 Task: Find connections with filter location Mexborough with filter topic #Professionalwomenwith filter profile language Spanish with filter current company IPE Global Limited with filter school Government College of Technology, Coimbatore with filter industry Renewable Energy Semiconductor Manufacturing with filter service category Home Networking with filter keywords title Hotel Manager
Action: Mouse moved to (522, 41)
Screenshot: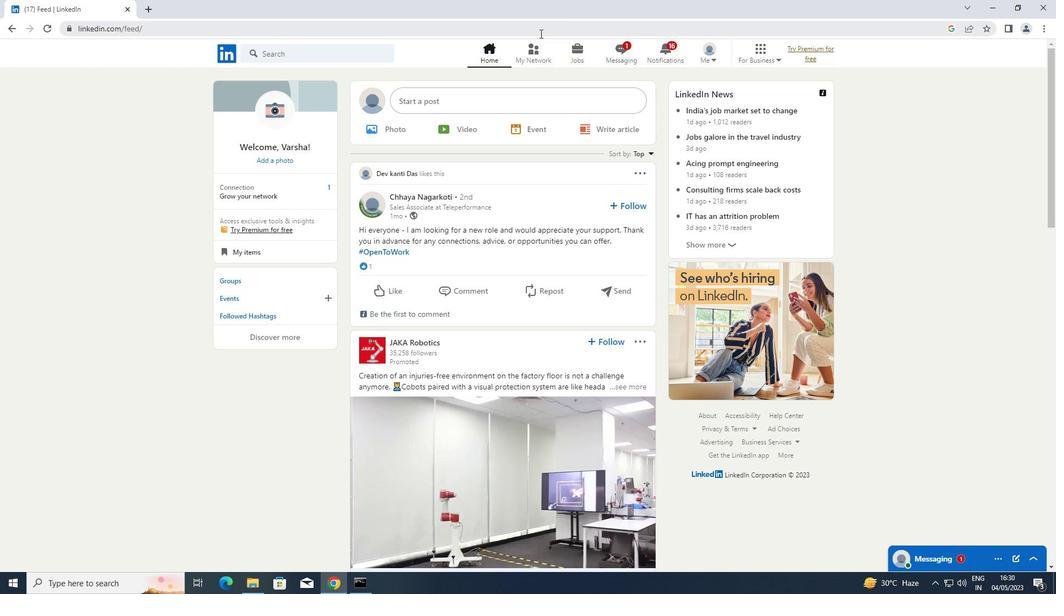
Action: Mouse pressed left at (522, 41)
Screenshot: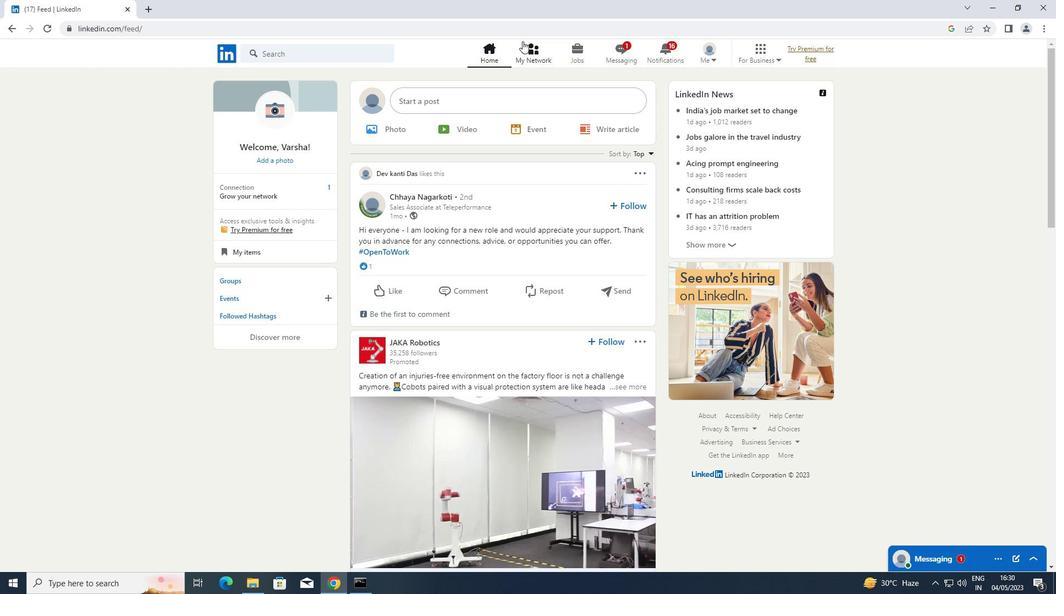 
Action: Mouse moved to (274, 108)
Screenshot: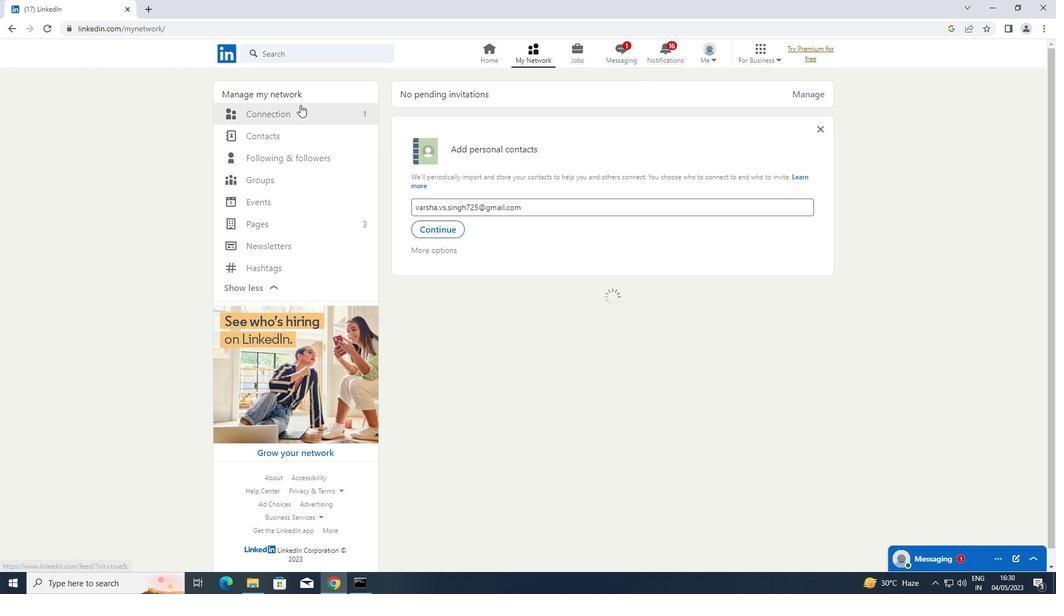 
Action: Mouse pressed left at (274, 108)
Screenshot: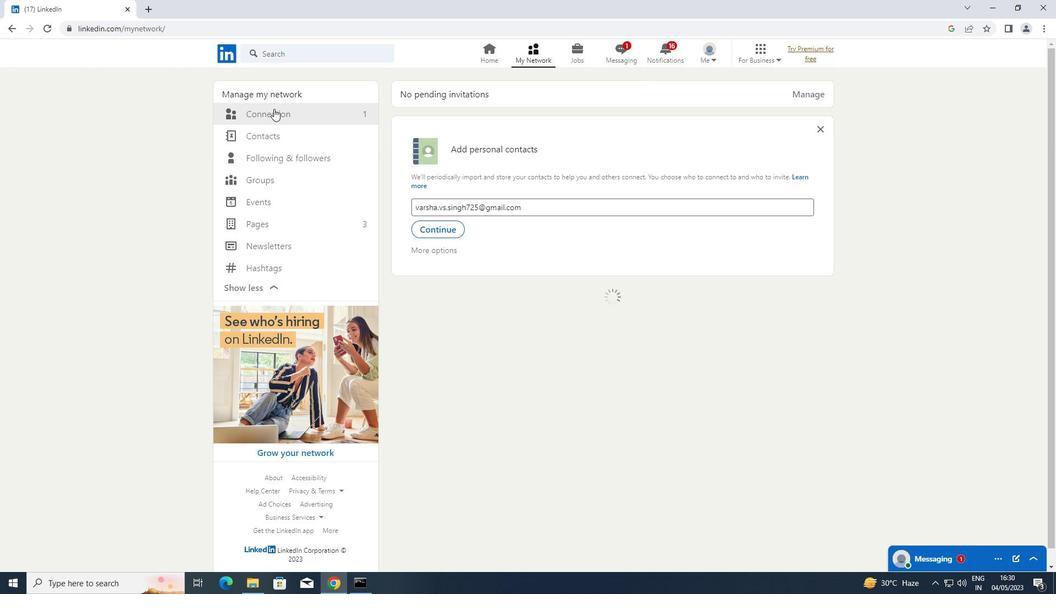 
Action: Mouse moved to (623, 111)
Screenshot: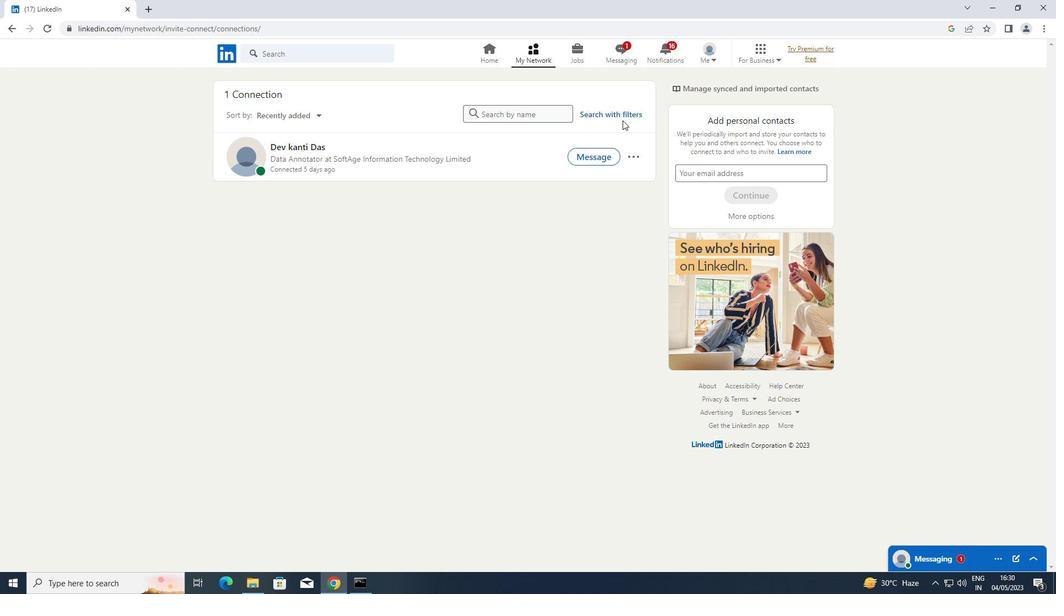 
Action: Mouse pressed left at (623, 111)
Screenshot: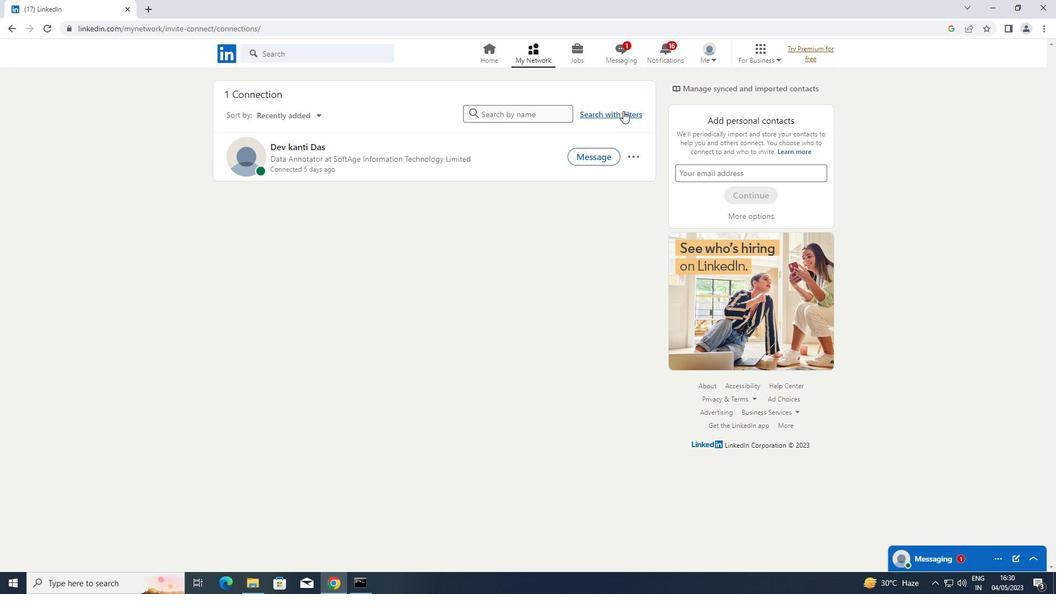 
Action: Mouse moved to (564, 80)
Screenshot: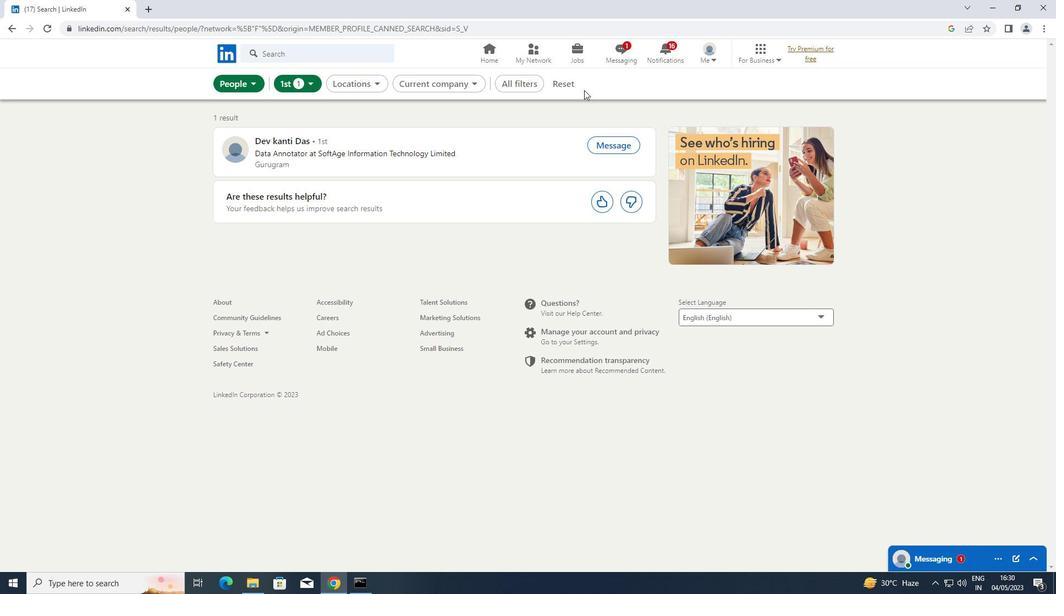 
Action: Mouse pressed left at (564, 80)
Screenshot: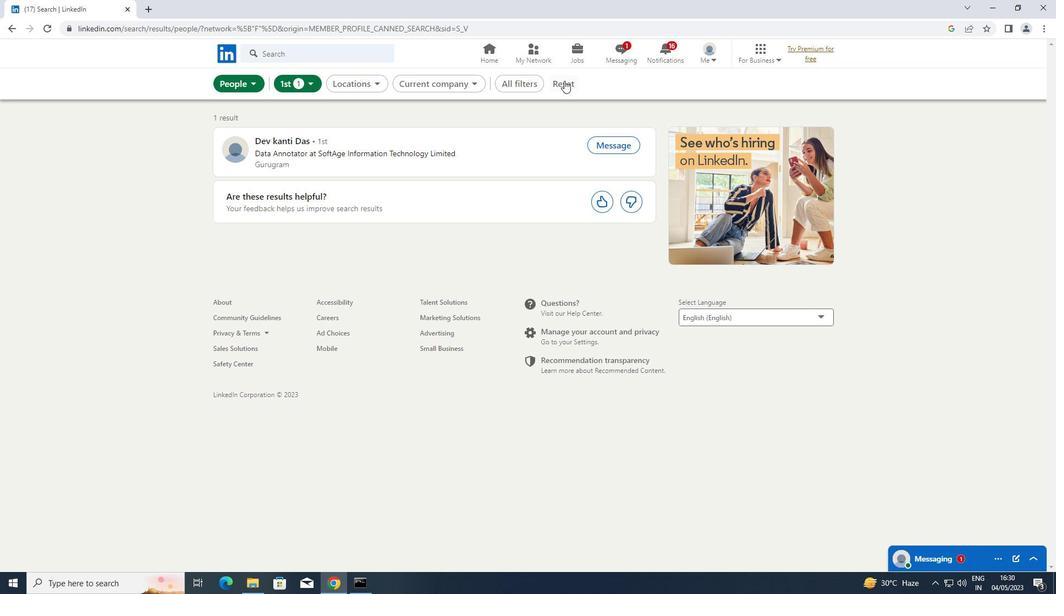 
Action: Mouse moved to (549, 80)
Screenshot: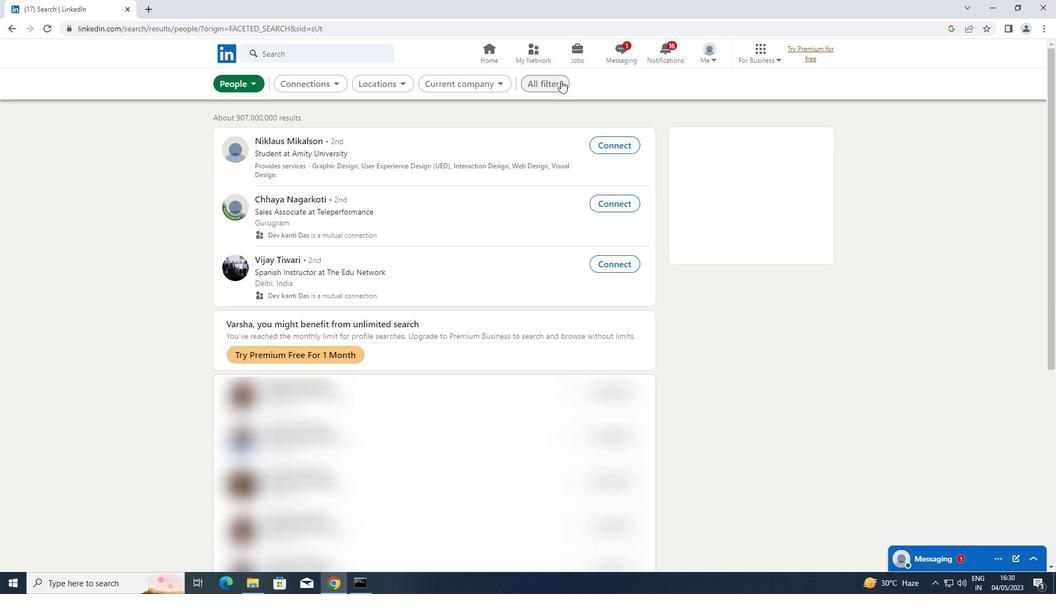 
Action: Mouse pressed left at (549, 80)
Screenshot: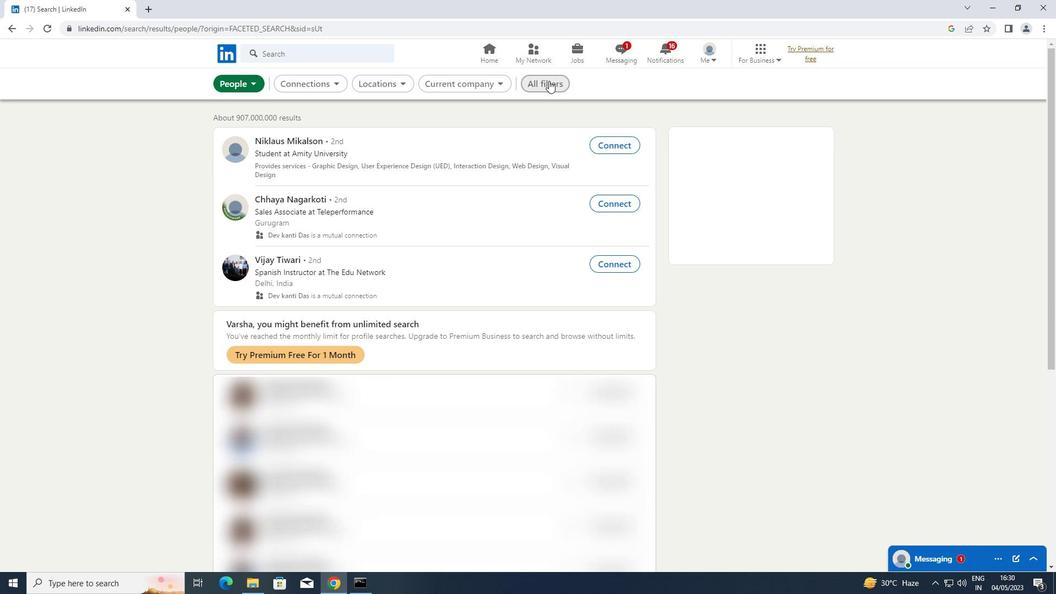 
Action: Mouse moved to (787, 250)
Screenshot: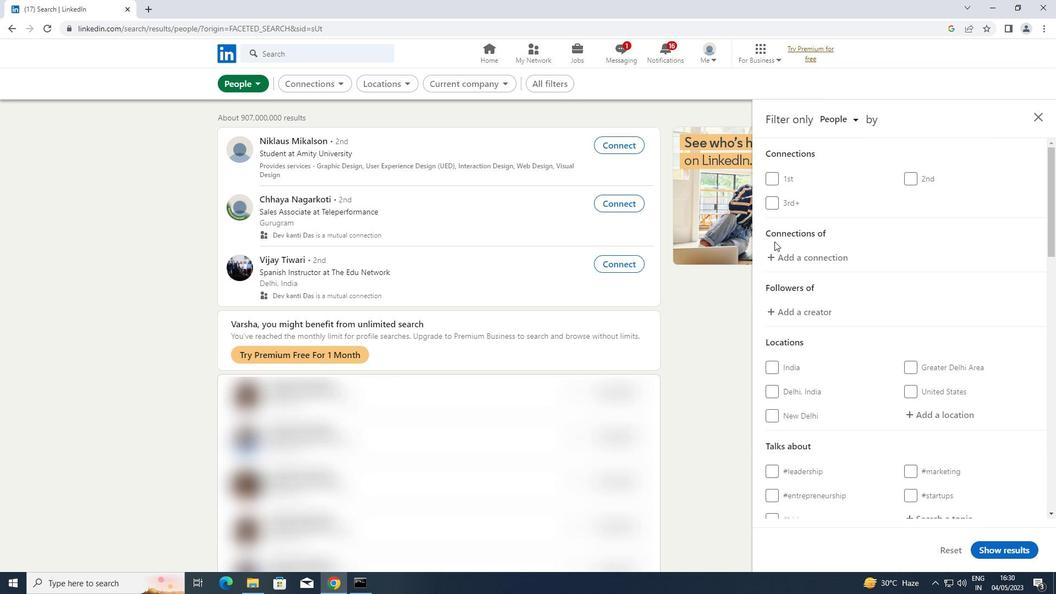 
Action: Mouse scrolled (787, 249) with delta (0, 0)
Screenshot: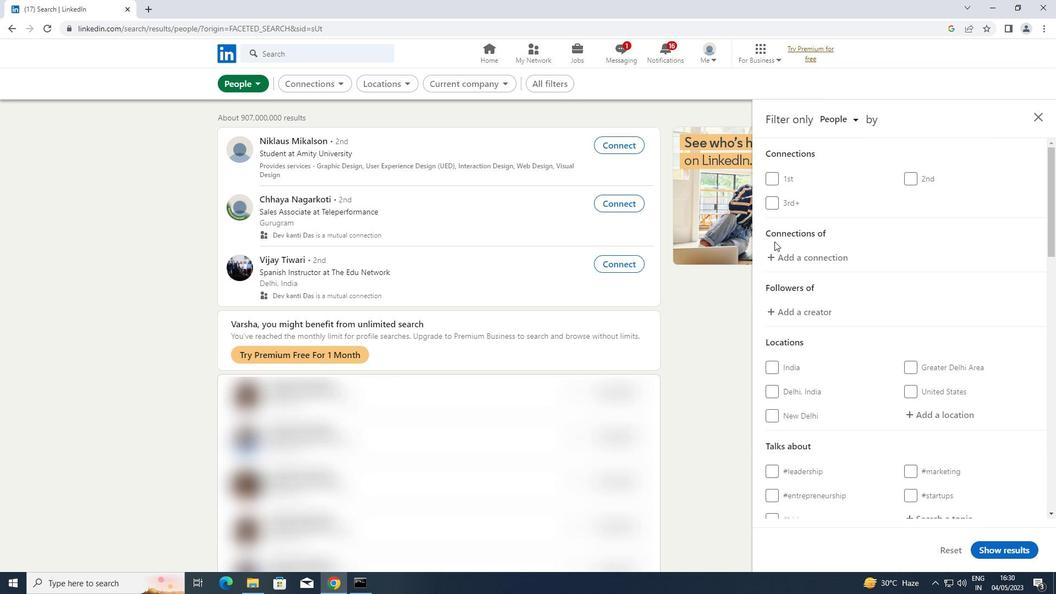 
Action: Mouse moved to (791, 253)
Screenshot: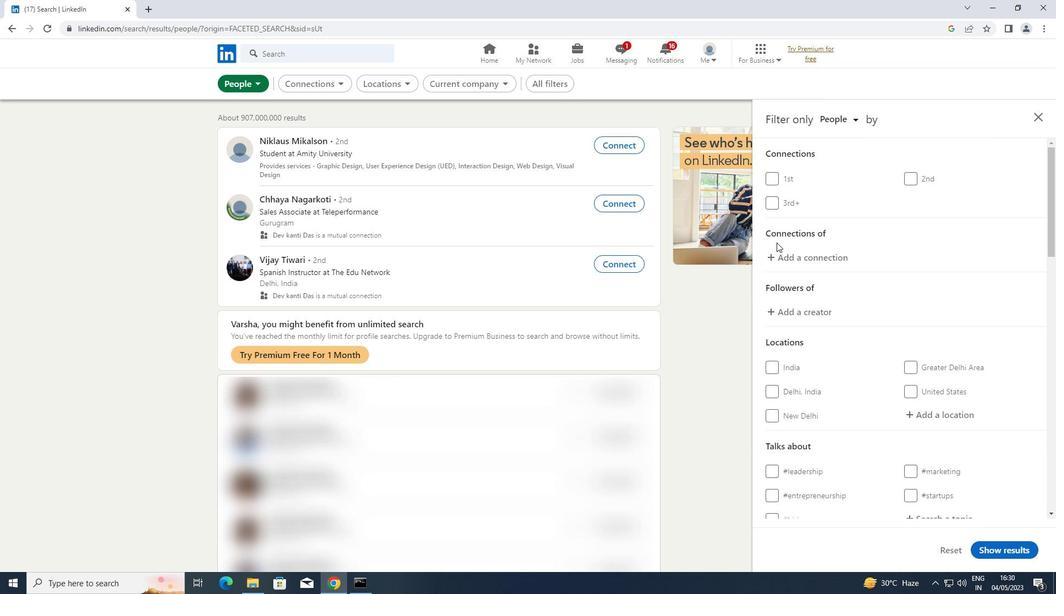 
Action: Mouse scrolled (791, 253) with delta (0, 0)
Screenshot: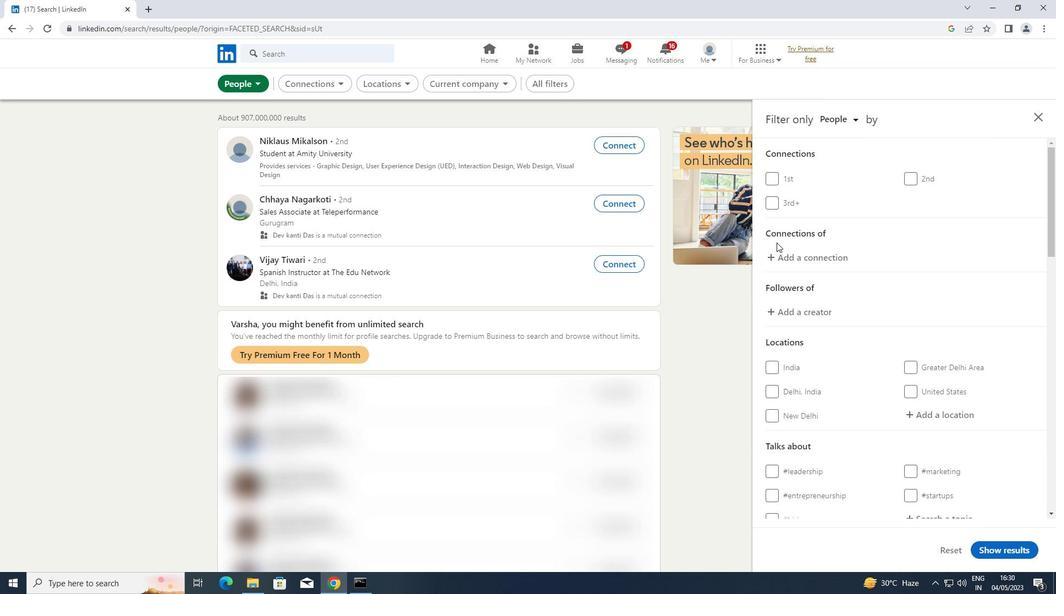 
Action: Mouse moved to (952, 302)
Screenshot: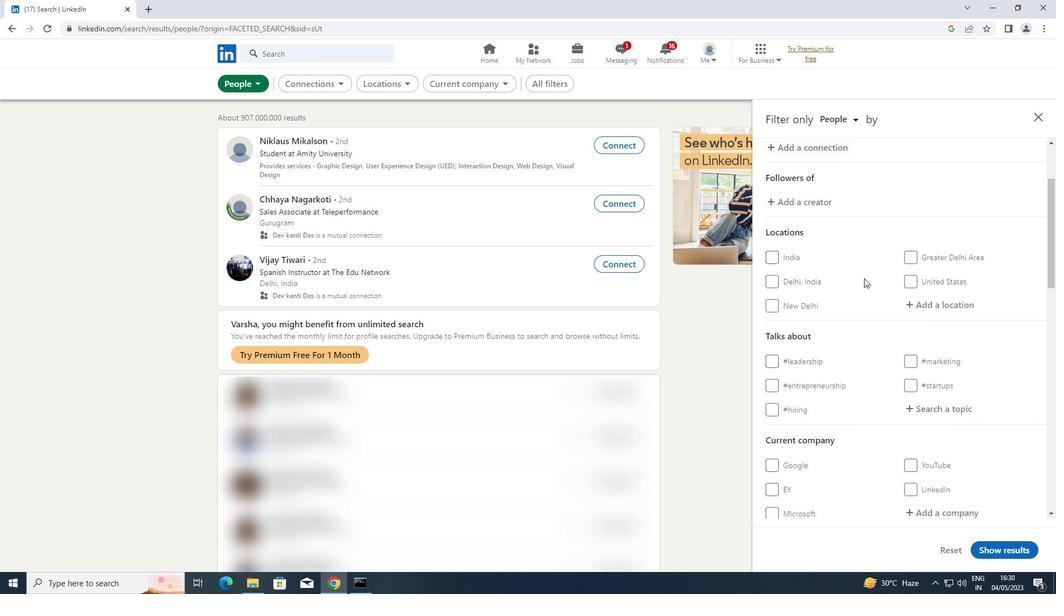 
Action: Mouse pressed left at (952, 302)
Screenshot: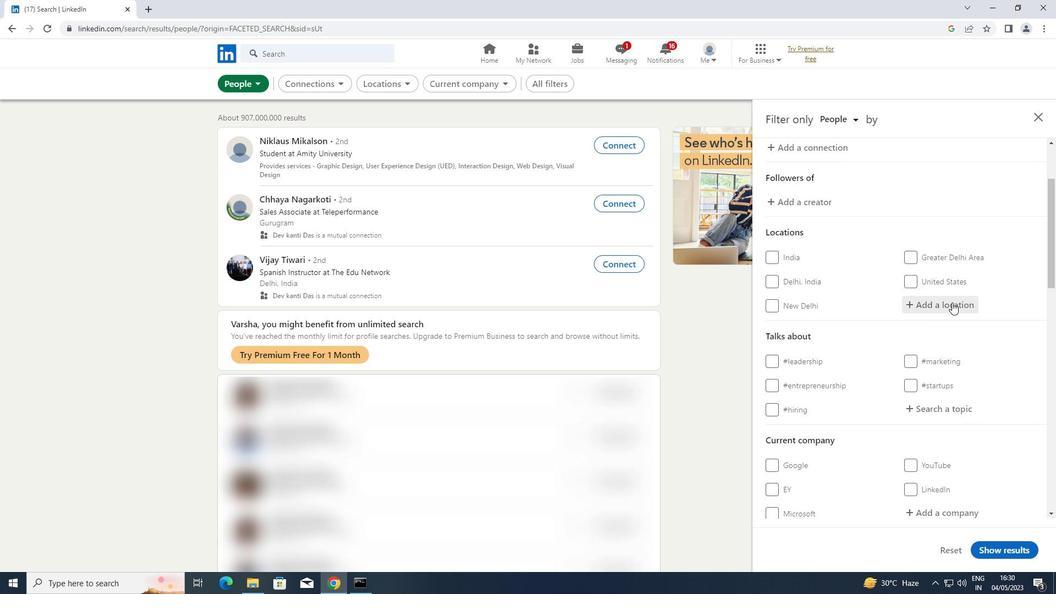 
Action: Key pressed <Key.shift>MEXBOROUGH
Screenshot: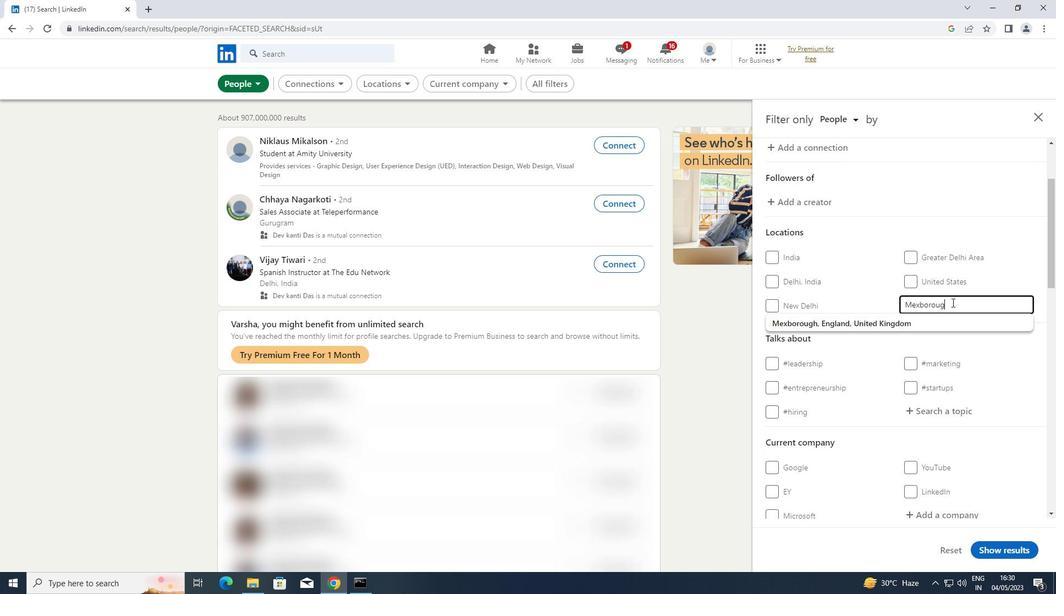 
Action: Mouse moved to (935, 408)
Screenshot: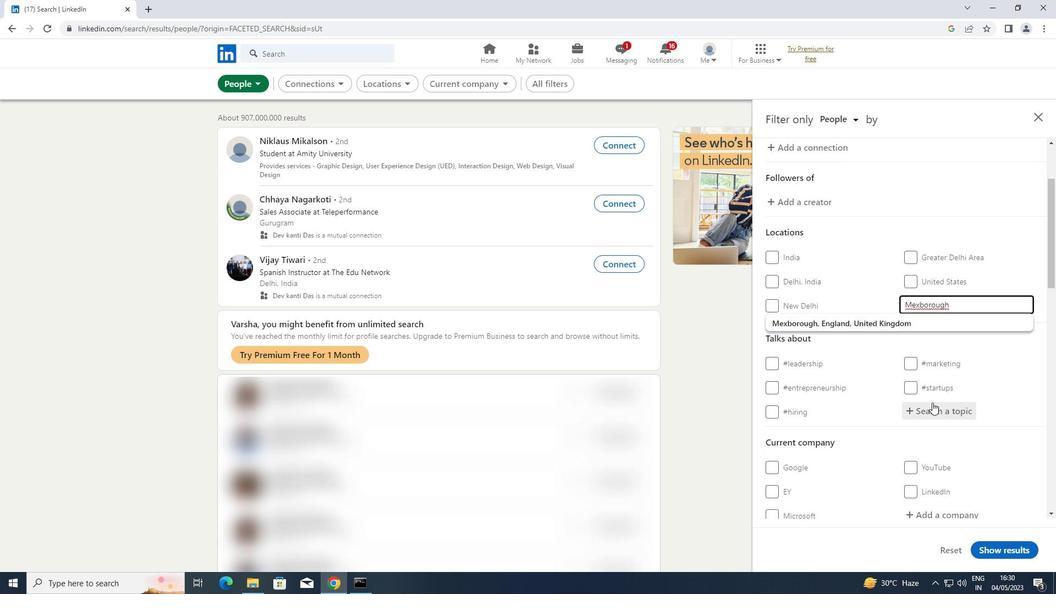 
Action: Mouse pressed left at (935, 408)
Screenshot: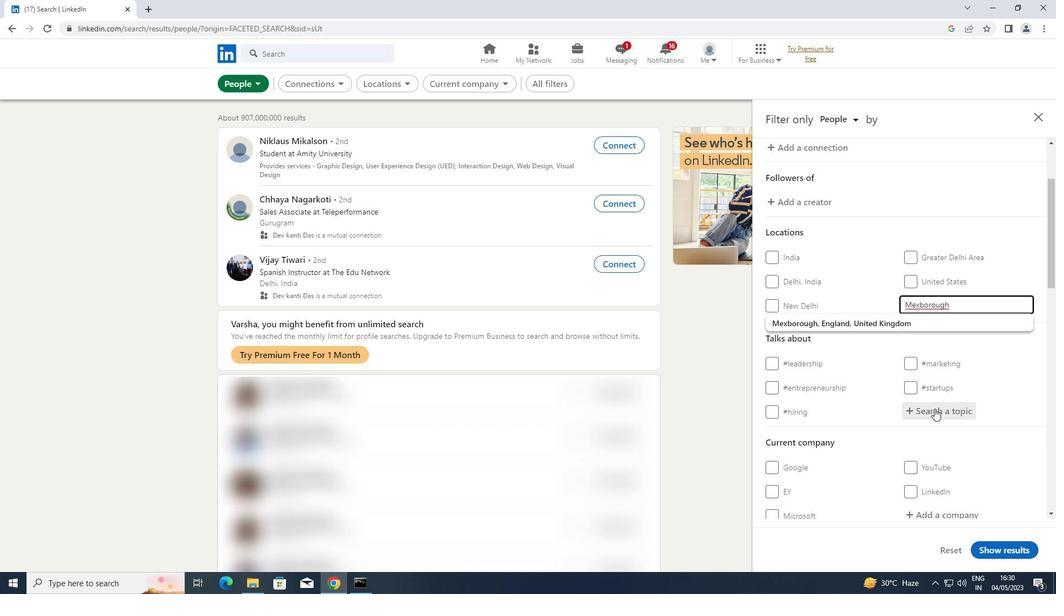 
Action: Key pressed <Key.shift>PROFESSIONALWOMEN
Screenshot: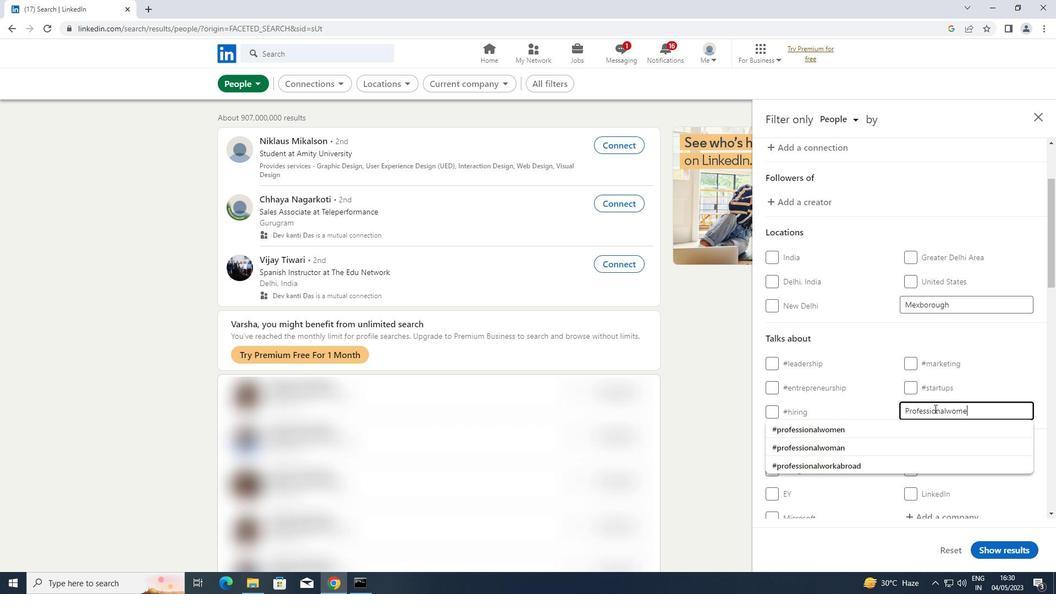 
Action: Mouse moved to (864, 430)
Screenshot: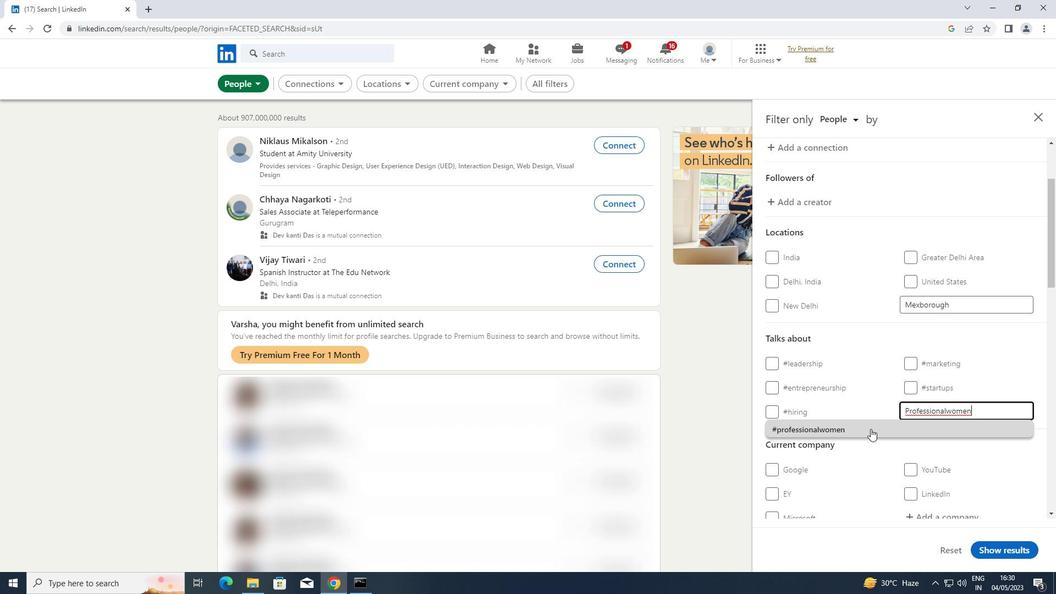 
Action: Mouse pressed left at (864, 430)
Screenshot: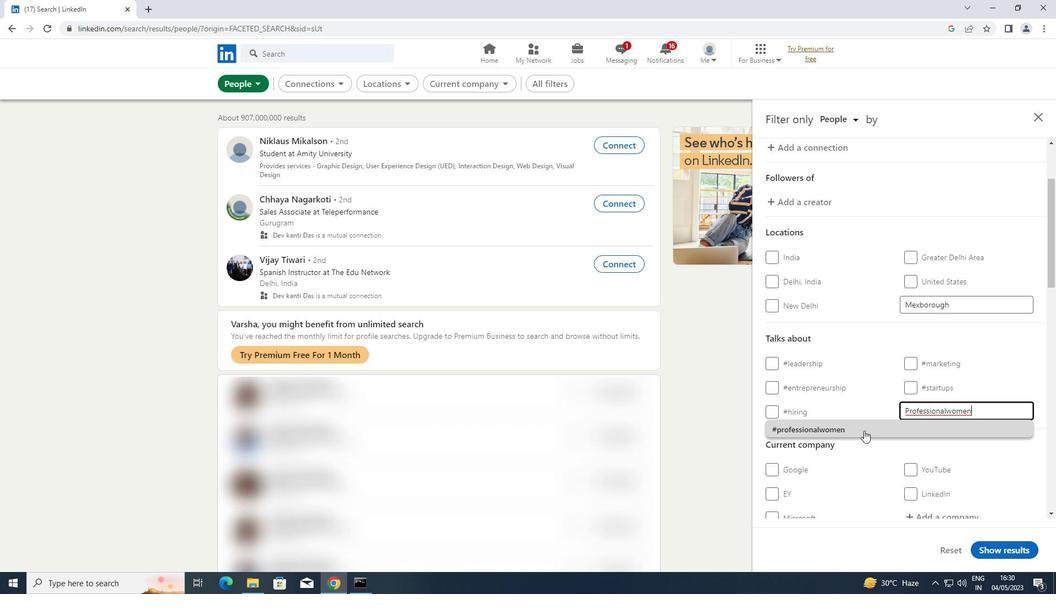 
Action: Mouse scrolled (864, 430) with delta (0, 0)
Screenshot: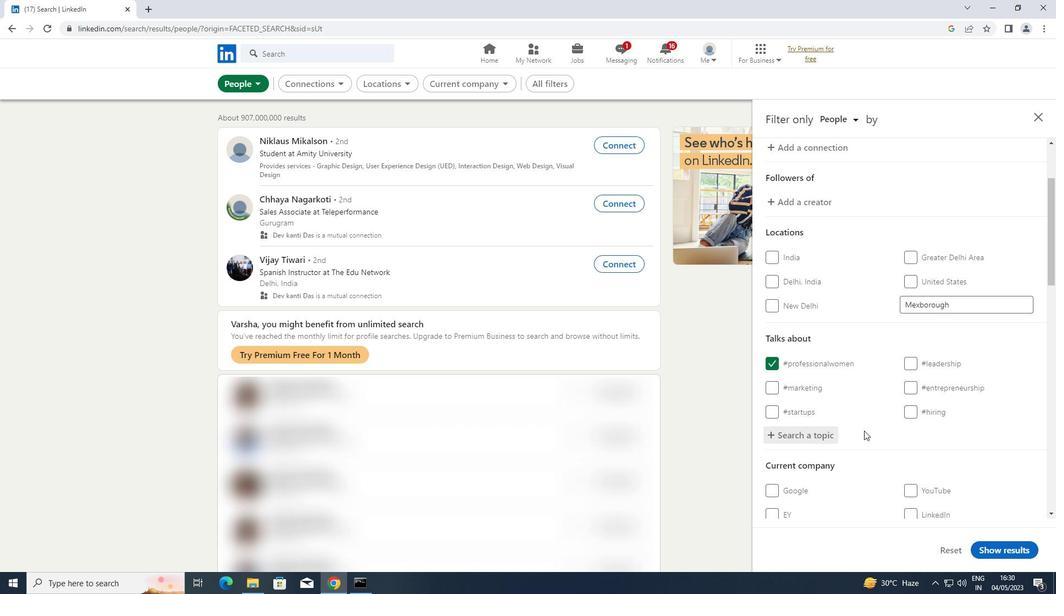 
Action: Mouse scrolled (864, 430) with delta (0, 0)
Screenshot: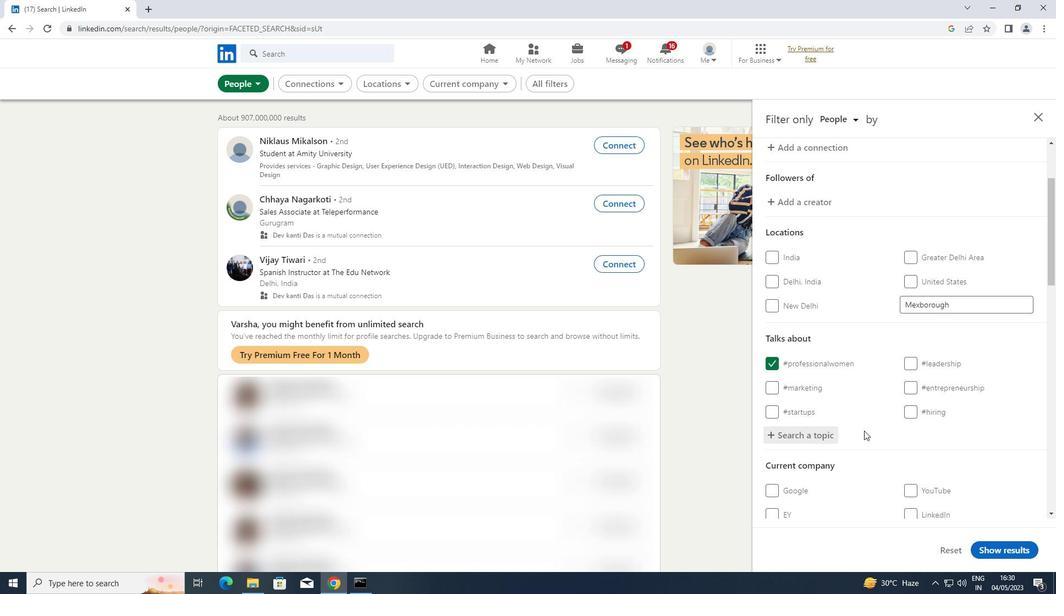 
Action: Mouse scrolled (864, 430) with delta (0, 0)
Screenshot: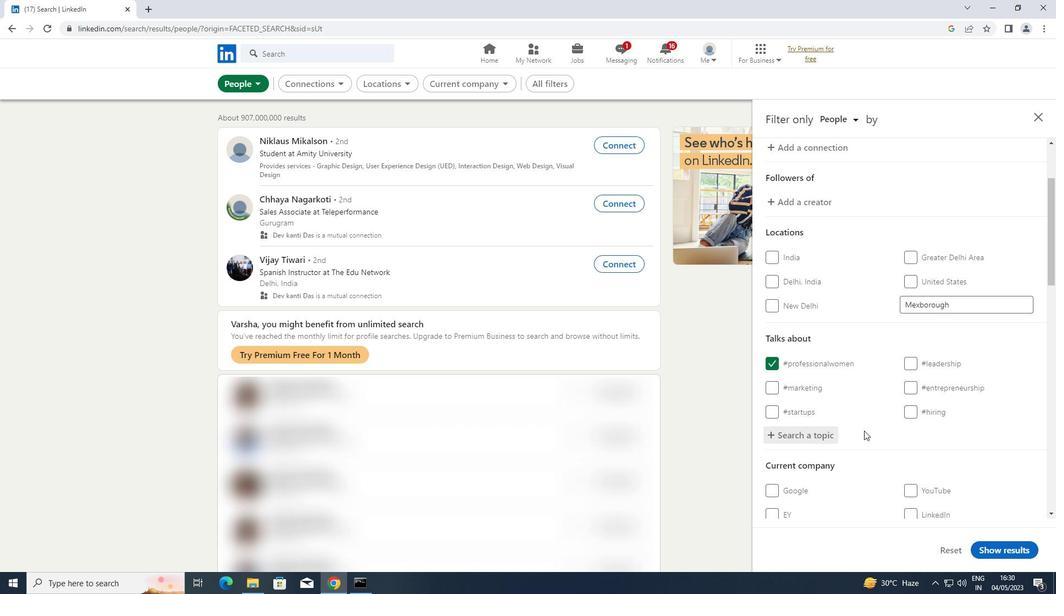 
Action: Mouse scrolled (864, 430) with delta (0, 0)
Screenshot: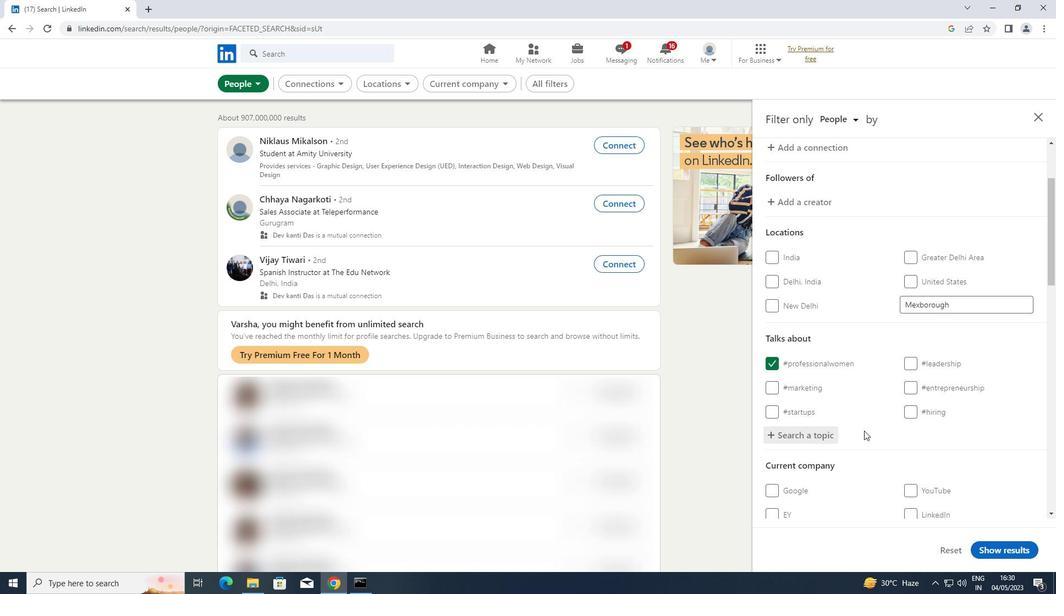 
Action: Mouse scrolled (864, 430) with delta (0, 0)
Screenshot: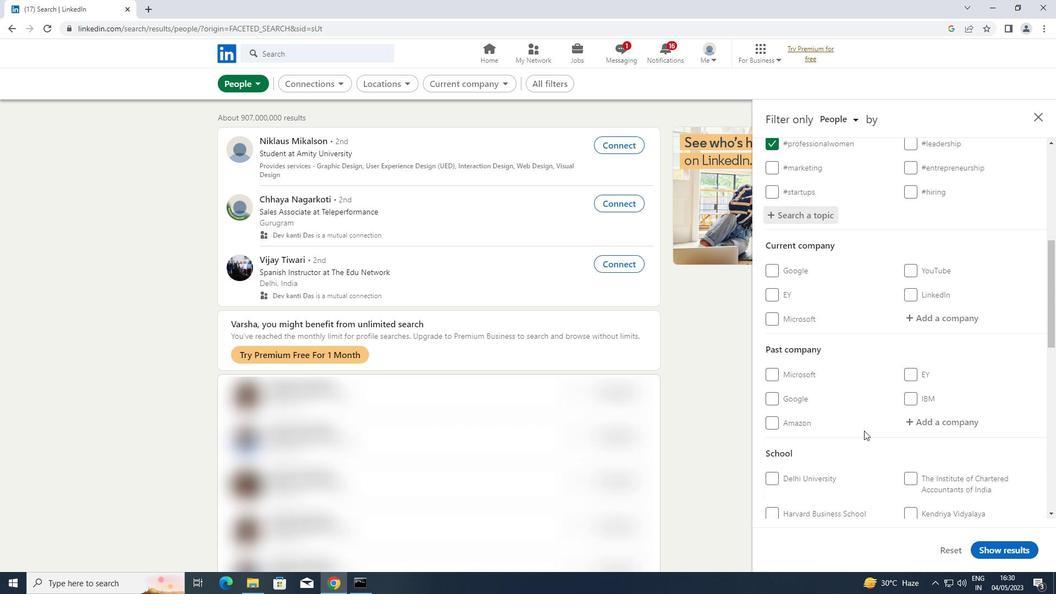 
Action: Mouse scrolled (864, 430) with delta (0, 0)
Screenshot: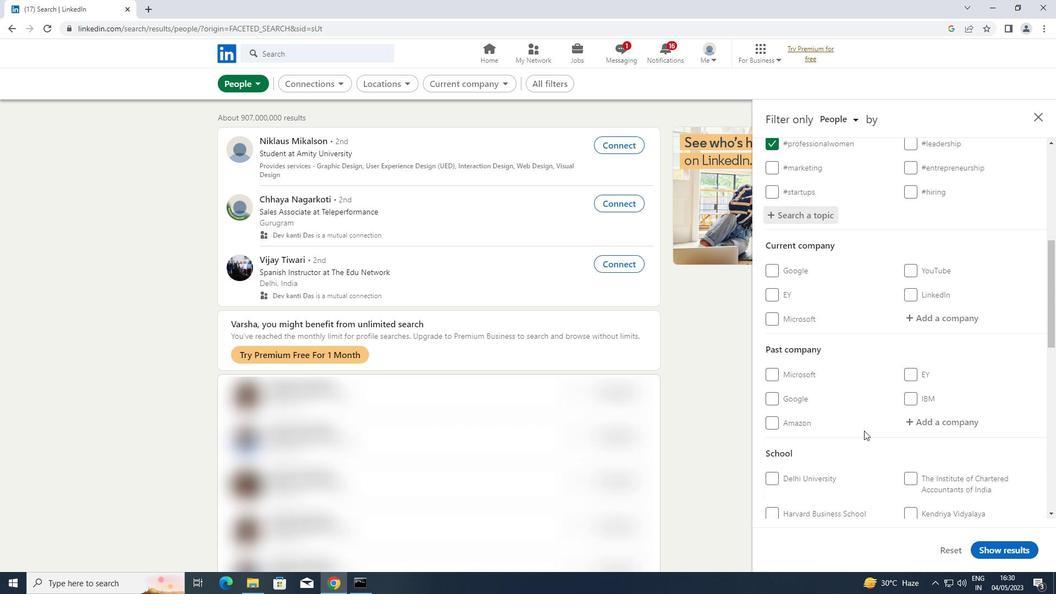 
Action: Mouse scrolled (864, 430) with delta (0, 0)
Screenshot: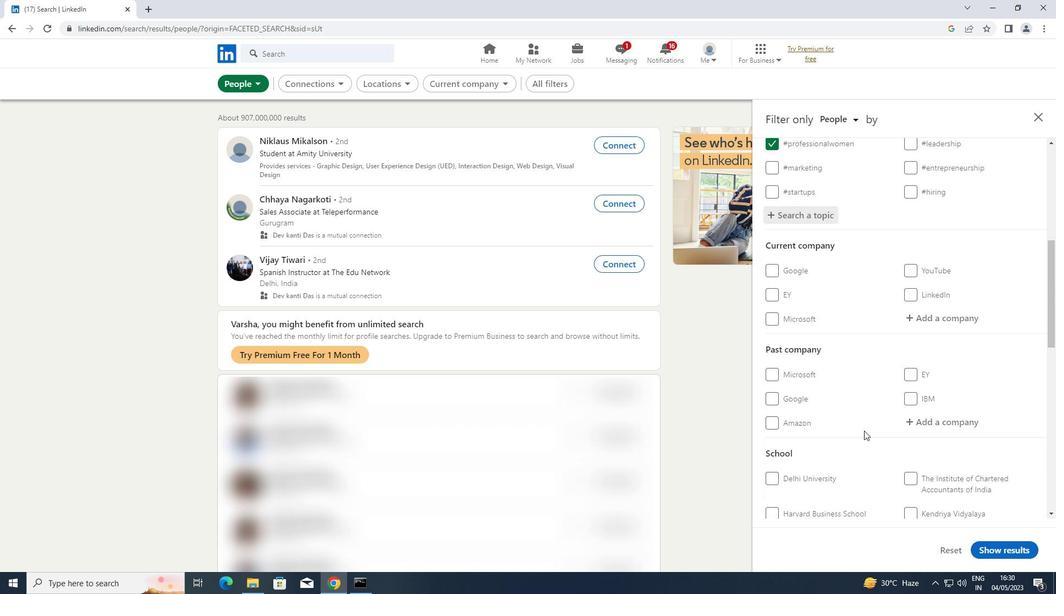
Action: Mouse scrolled (864, 430) with delta (0, 0)
Screenshot: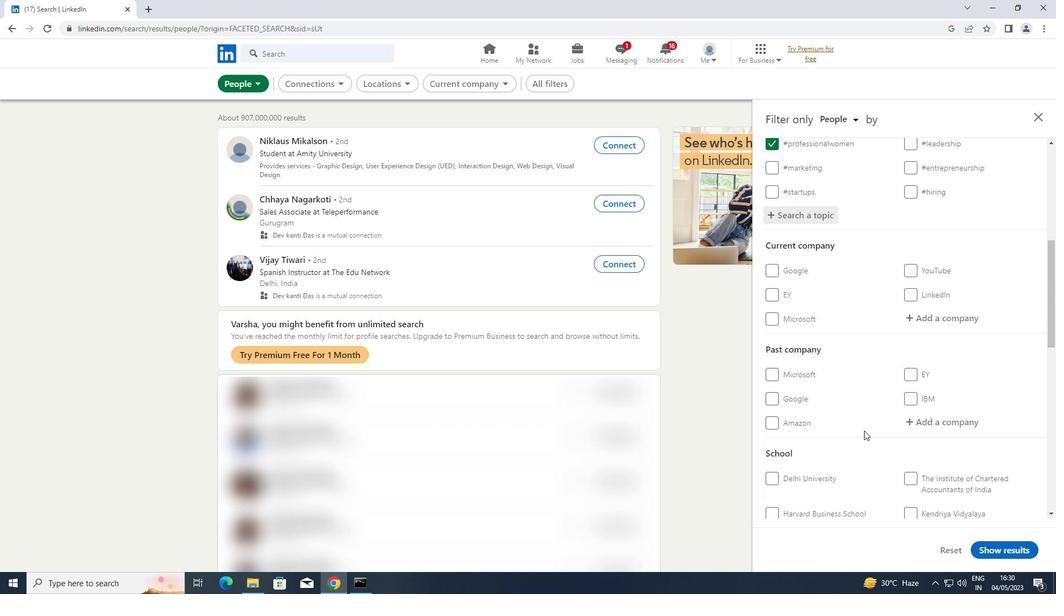 
Action: Mouse scrolled (864, 430) with delta (0, 0)
Screenshot: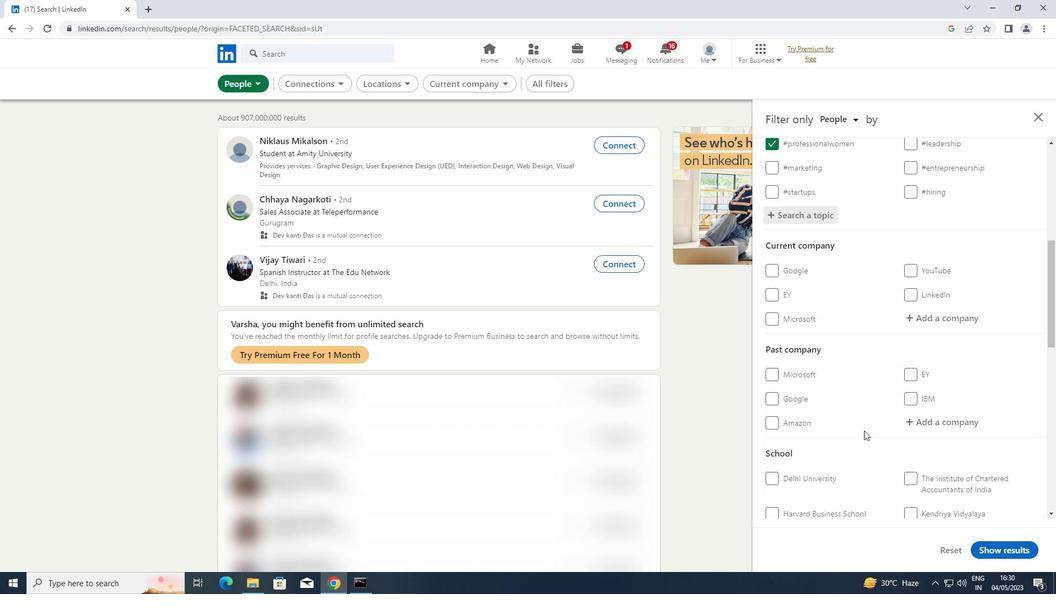 
Action: Mouse moved to (780, 467)
Screenshot: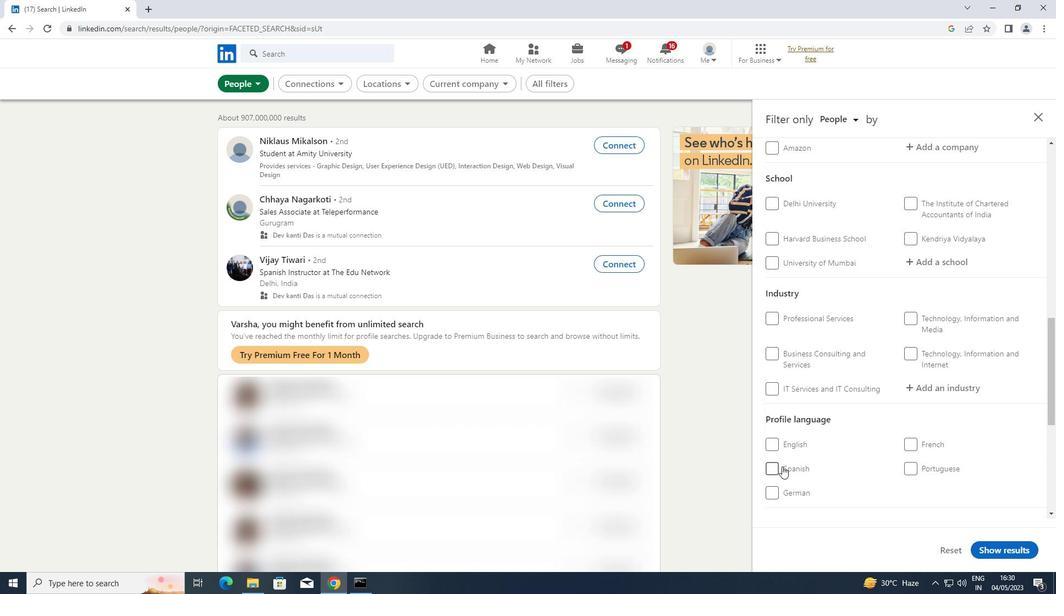 
Action: Mouse pressed left at (780, 467)
Screenshot: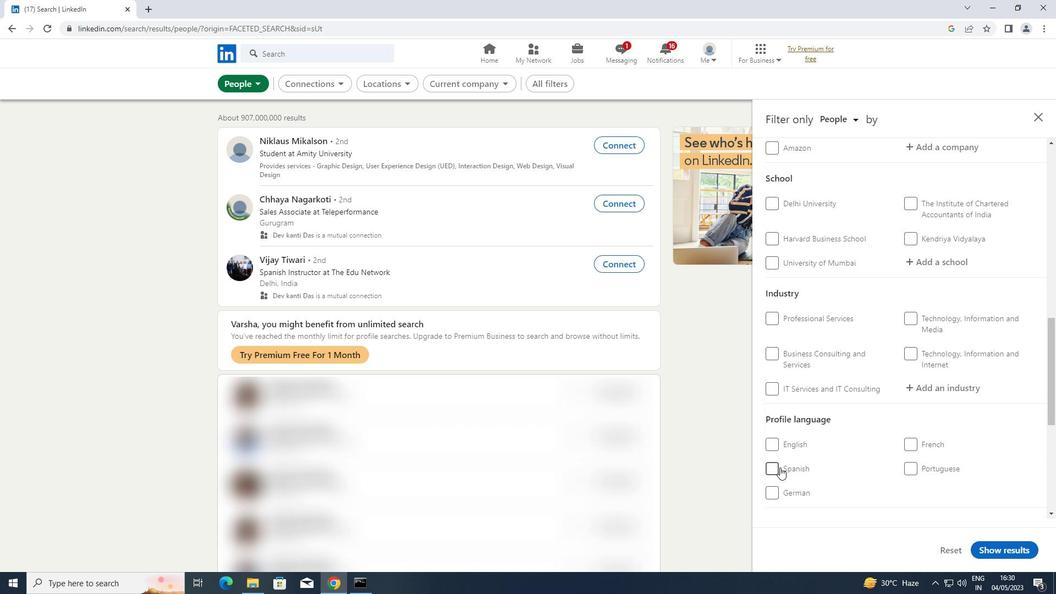 
Action: Mouse moved to (833, 446)
Screenshot: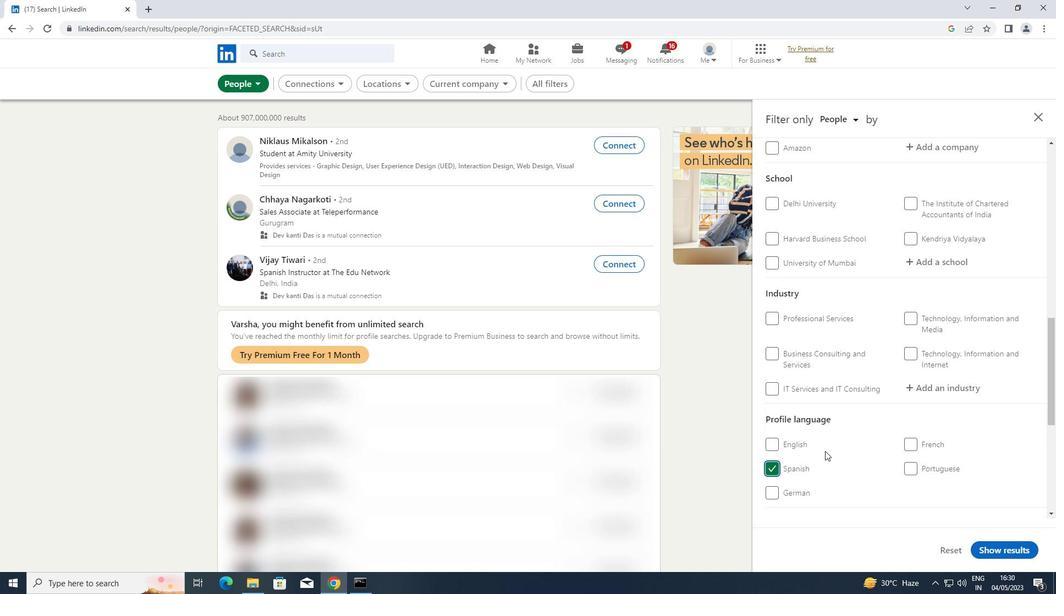 
Action: Mouse scrolled (833, 446) with delta (0, 0)
Screenshot: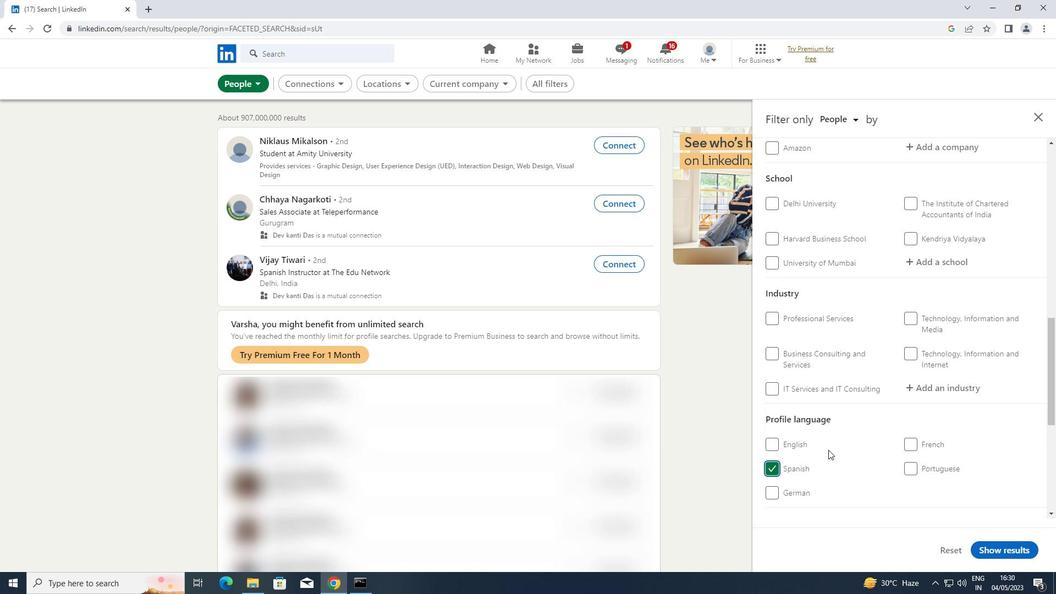 
Action: Mouse scrolled (833, 446) with delta (0, 0)
Screenshot: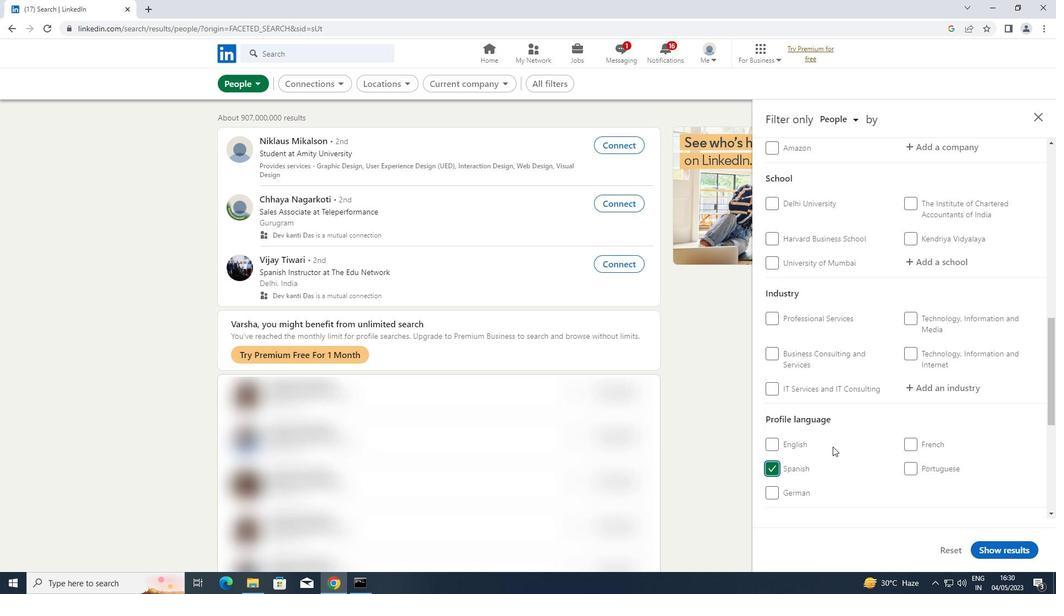 
Action: Mouse scrolled (833, 446) with delta (0, 0)
Screenshot: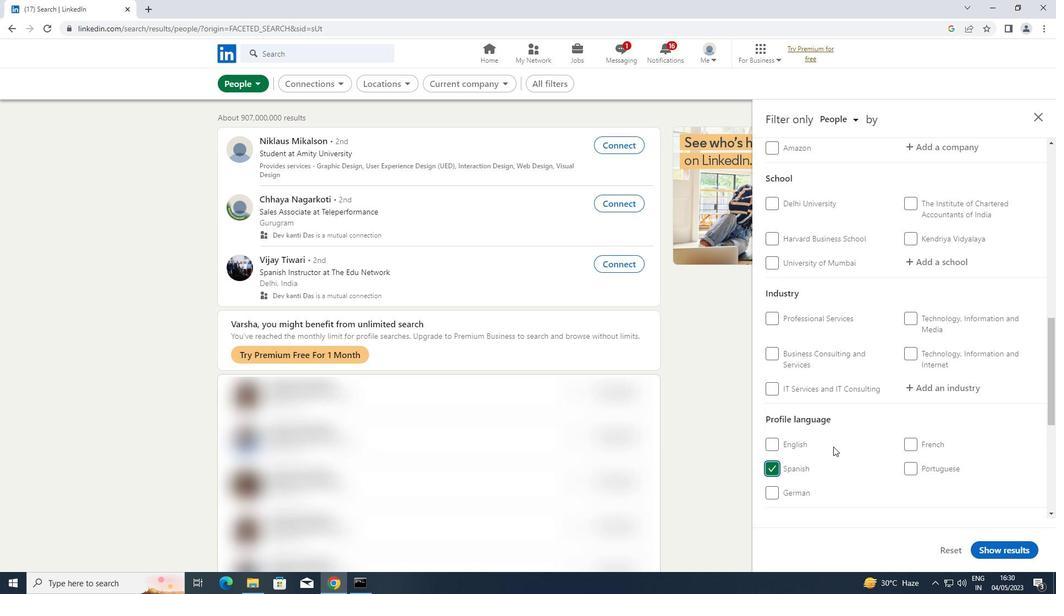 
Action: Mouse scrolled (833, 446) with delta (0, 0)
Screenshot: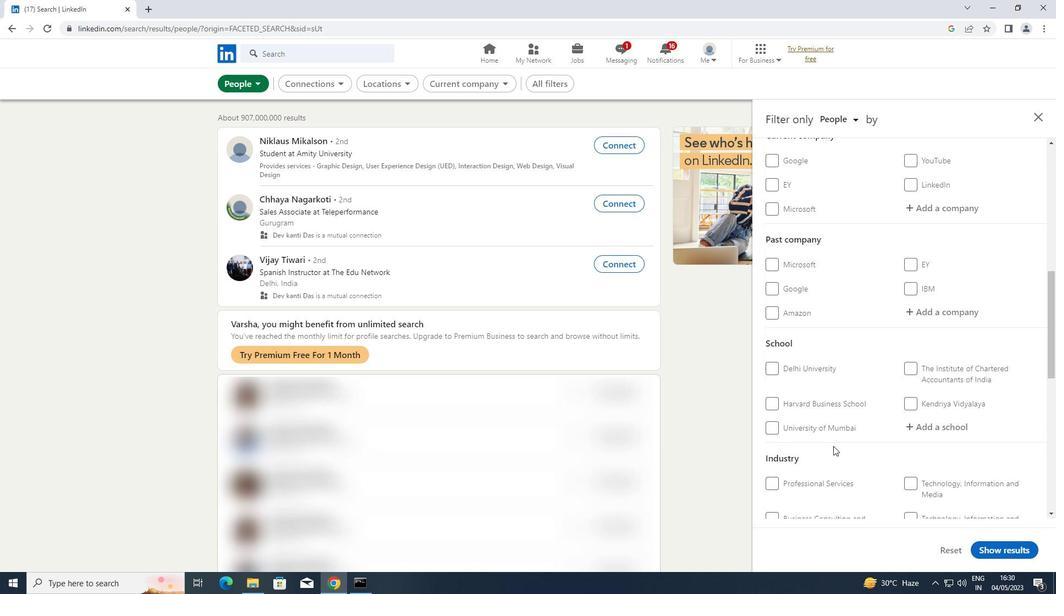 
Action: Mouse scrolled (833, 446) with delta (0, 0)
Screenshot: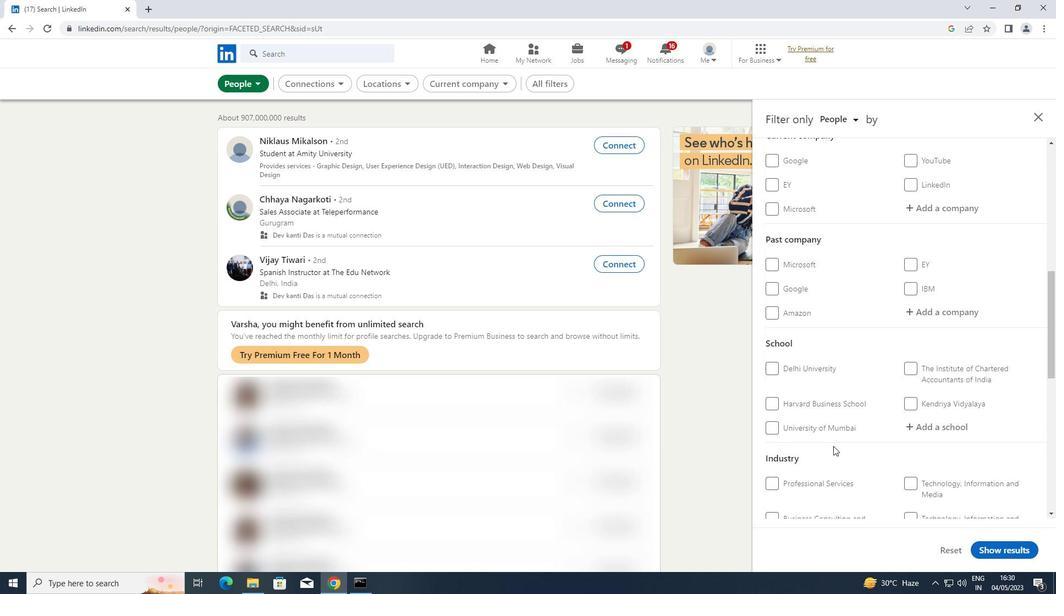 
Action: Mouse scrolled (833, 446) with delta (0, 0)
Screenshot: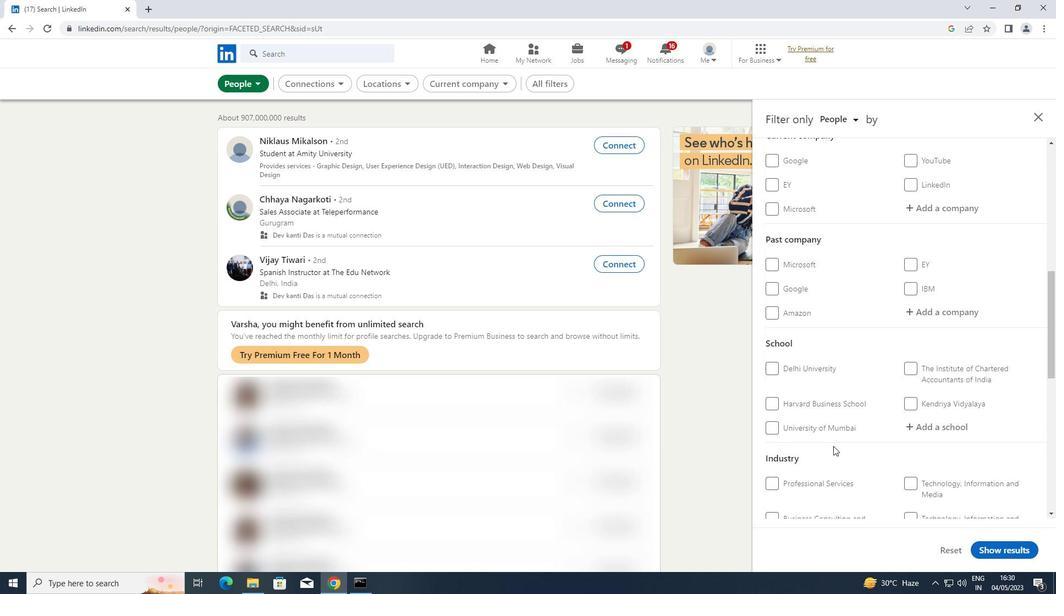 
Action: Mouse moved to (963, 373)
Screenshot: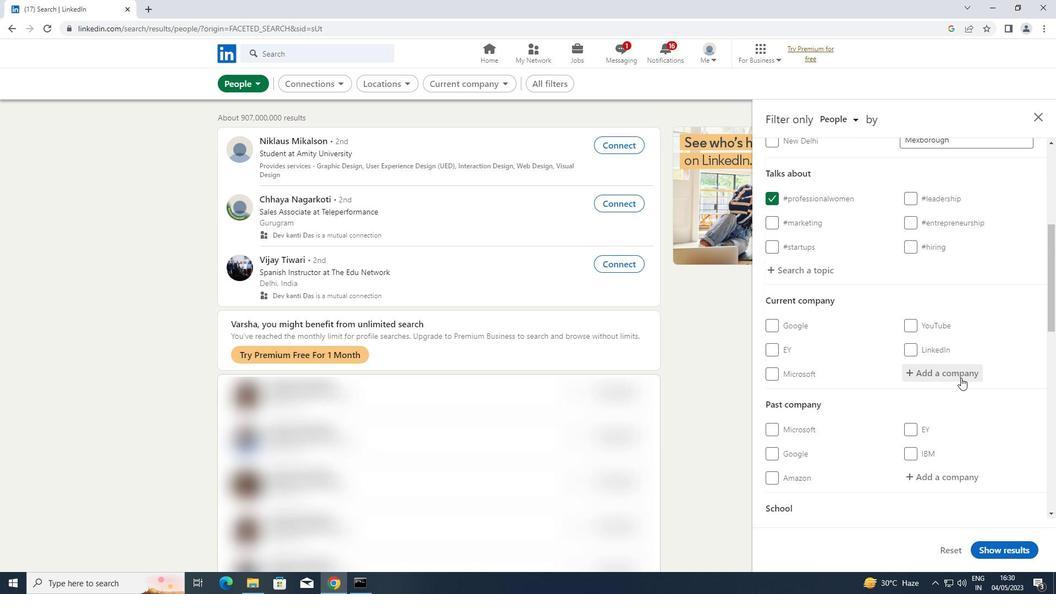 
Action: Mouse pressed left at (963, 373)
Screenshot: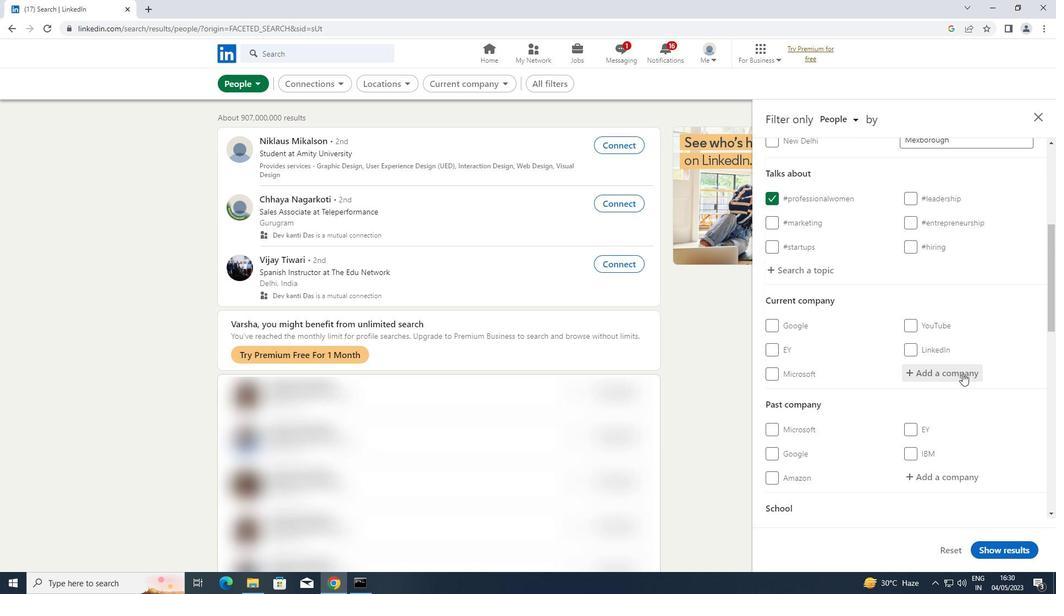 
Action: Key pressed <Key.shift>IPE
Screenshot: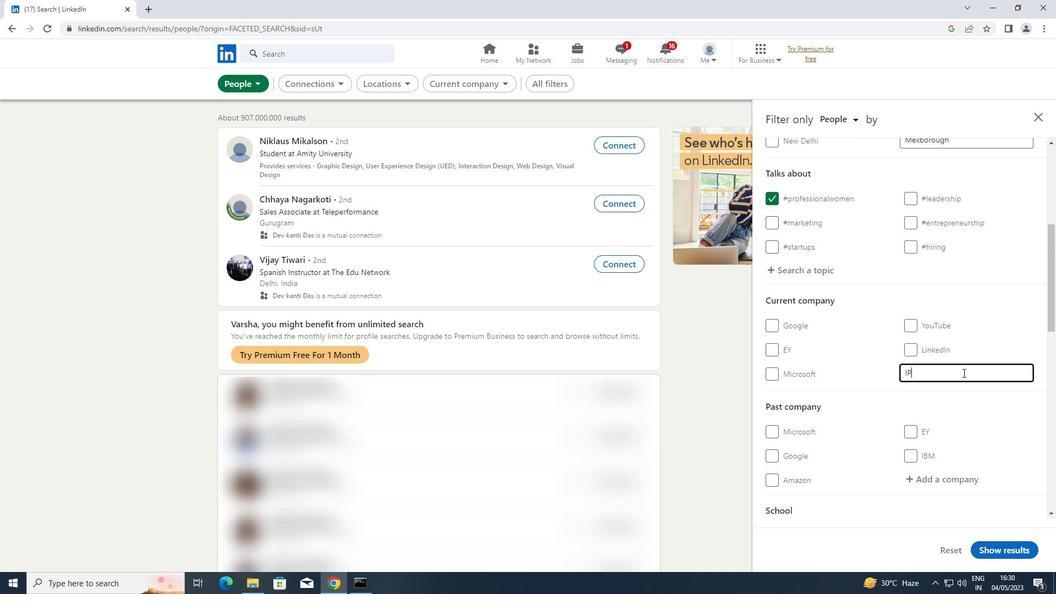 
Action: Mouse moved to (906, 393)
Screenshot: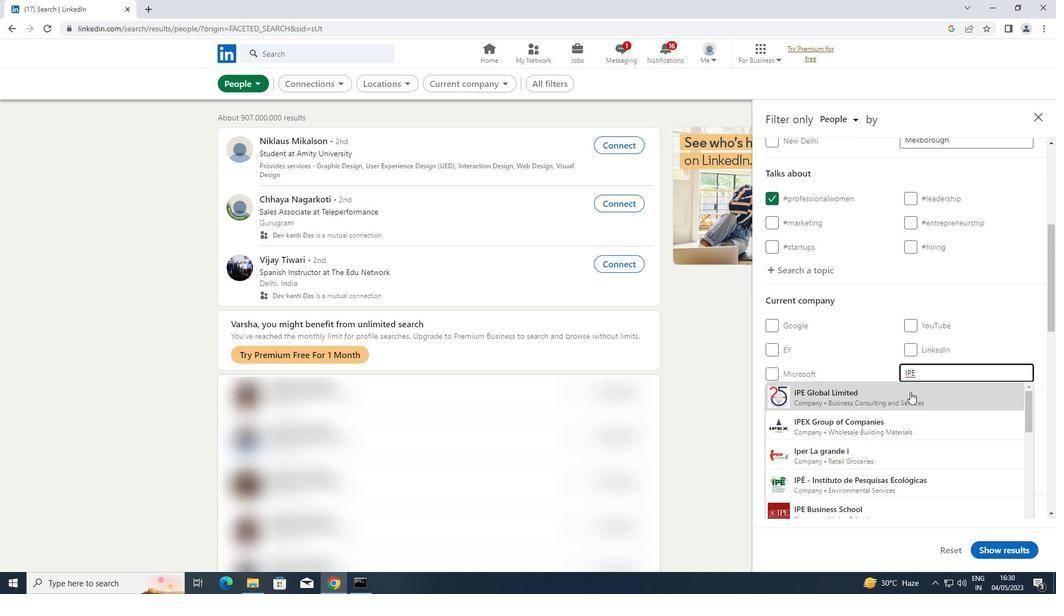 
Action: Mouse pressed left at (906, 393)
Screenshot: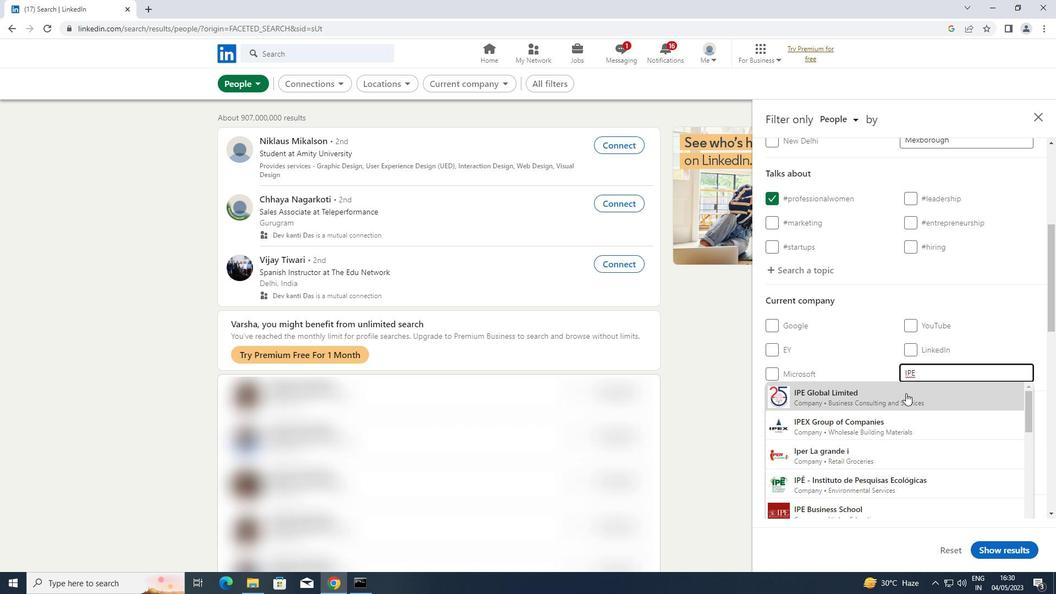 
Action: Mouse scrolled (906, 393) with delta (0, 0)
Screenshot: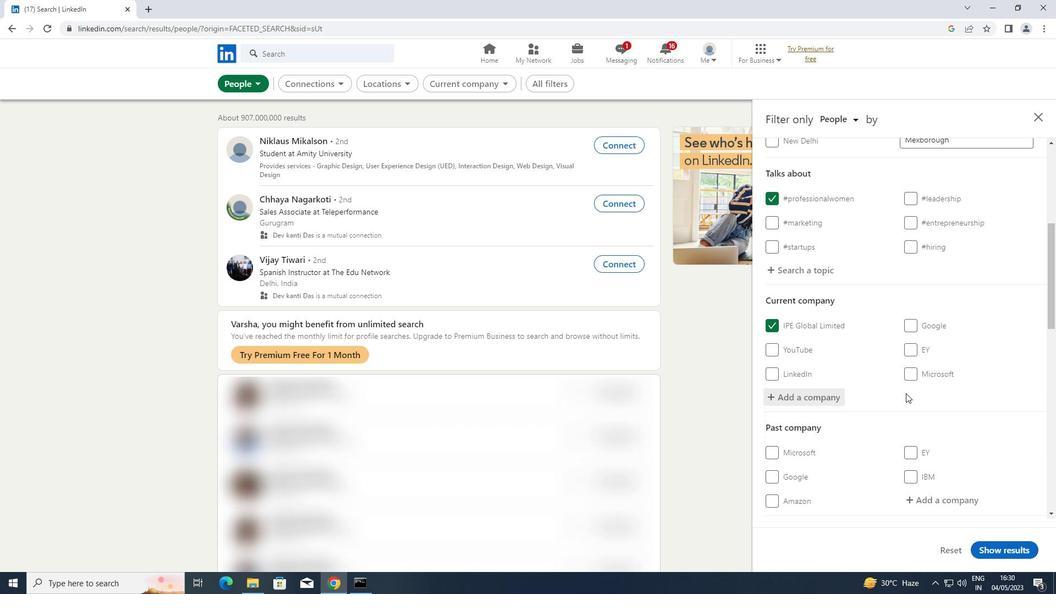 
Action: Mouse scrolled (906, 393) with delta (0, 0)
Screenshot: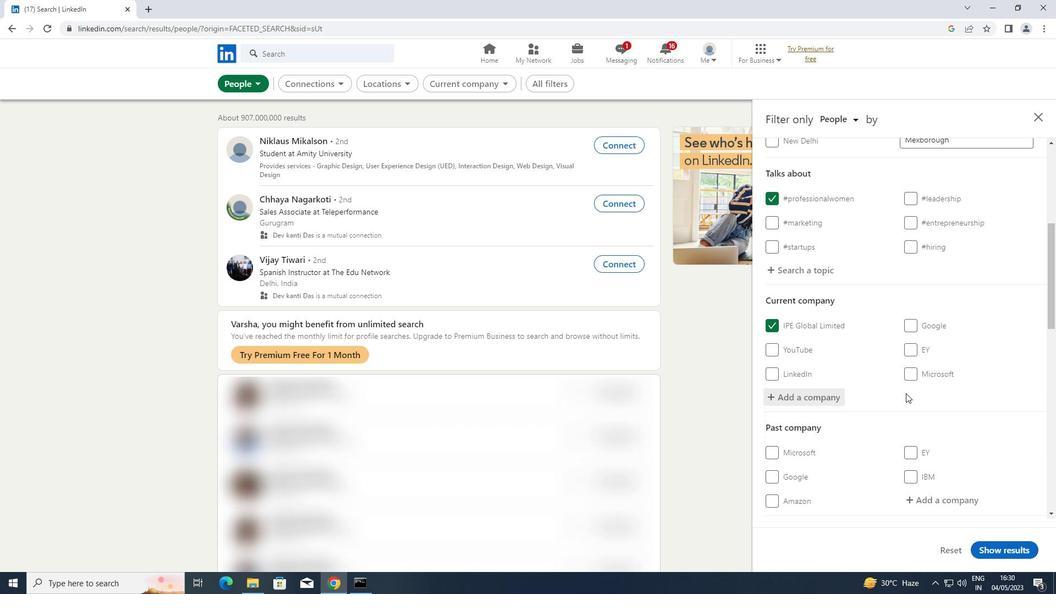 
Action: Mouse scrolled (906, 393) with delta (0, 0)
Screenshot: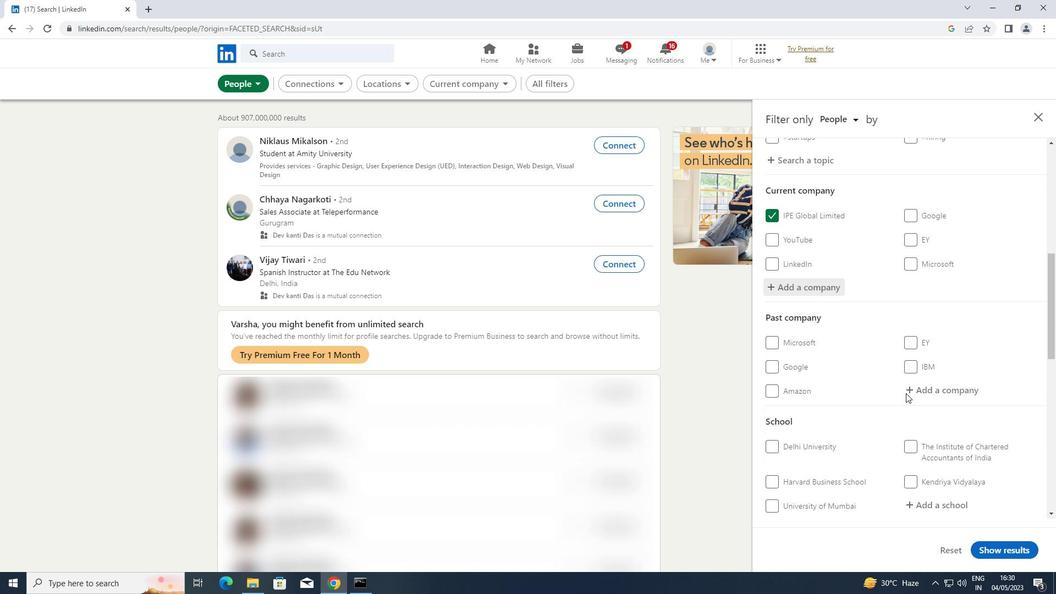 
Action: Mouse scrolled (906, 393) with delta (0, 0)
Screenshot: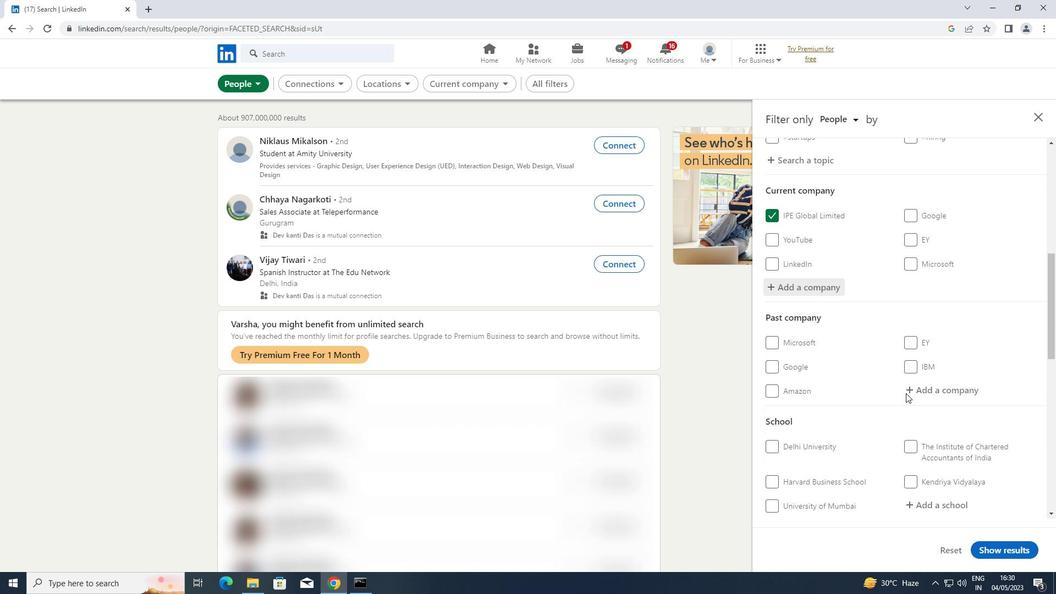 
Action: Mouse moved to (922, 392)
Screenshot: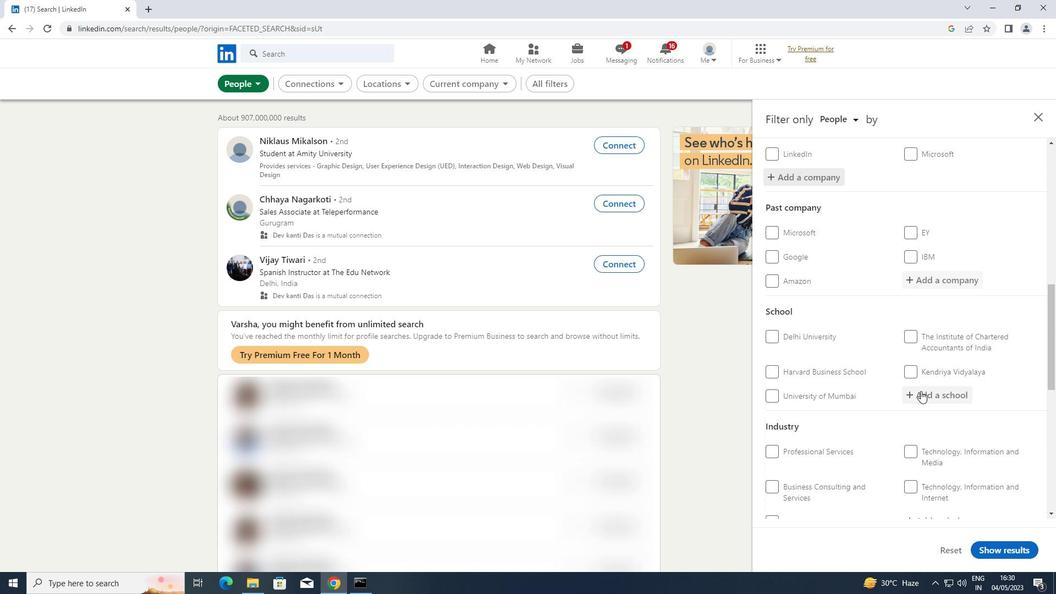 
Action: Mouse pressed left at (922, 392)
Screenshot: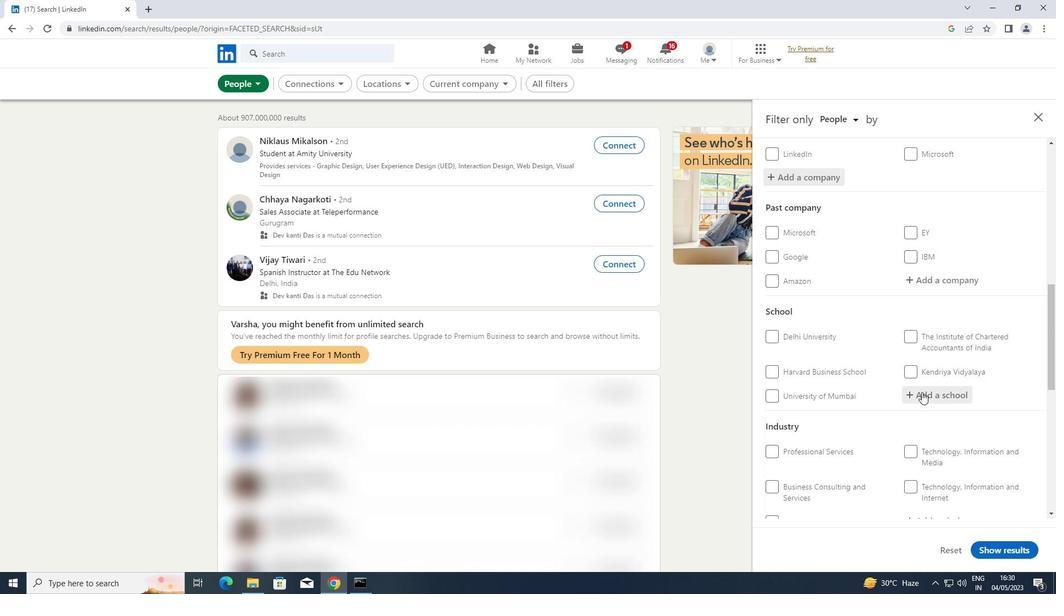 
Action: Key pressed <Key.shift>GOVERNMENT
Screenshot: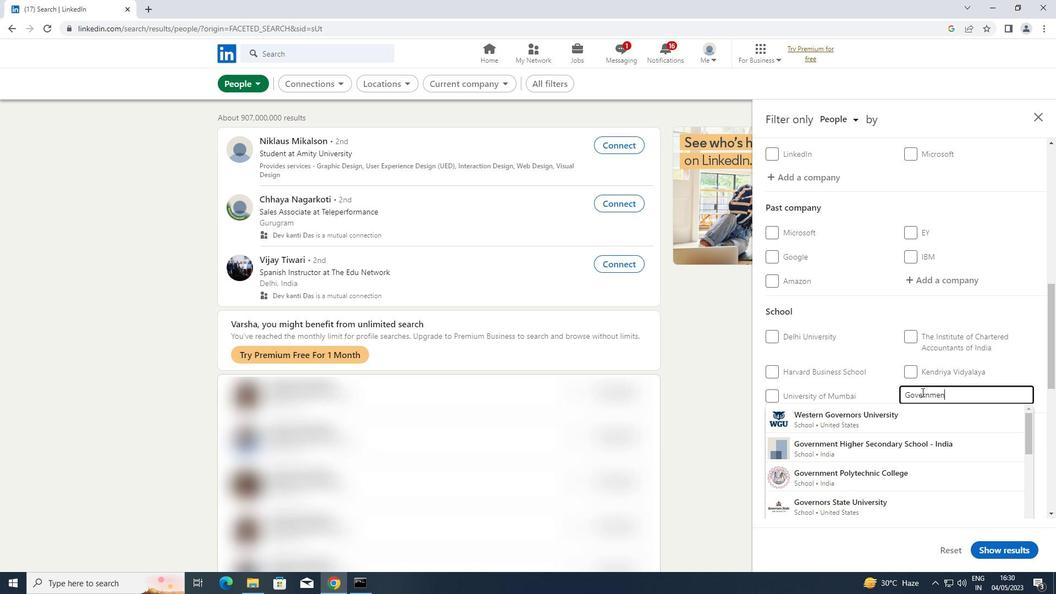 
Action: Mouse moved to (922, 393)
Screenshot: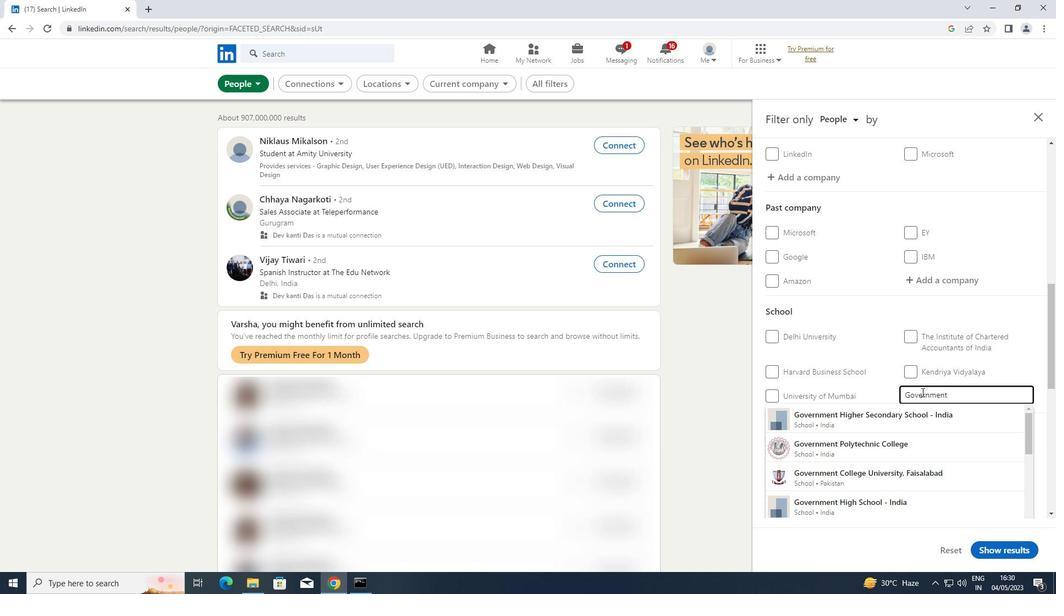 
Action: Key pressed <Key.space><Key.shift>COLLEGE<Key.space>OF<Key.space><Key.shift>TECHNOLOGY,
Screenshot: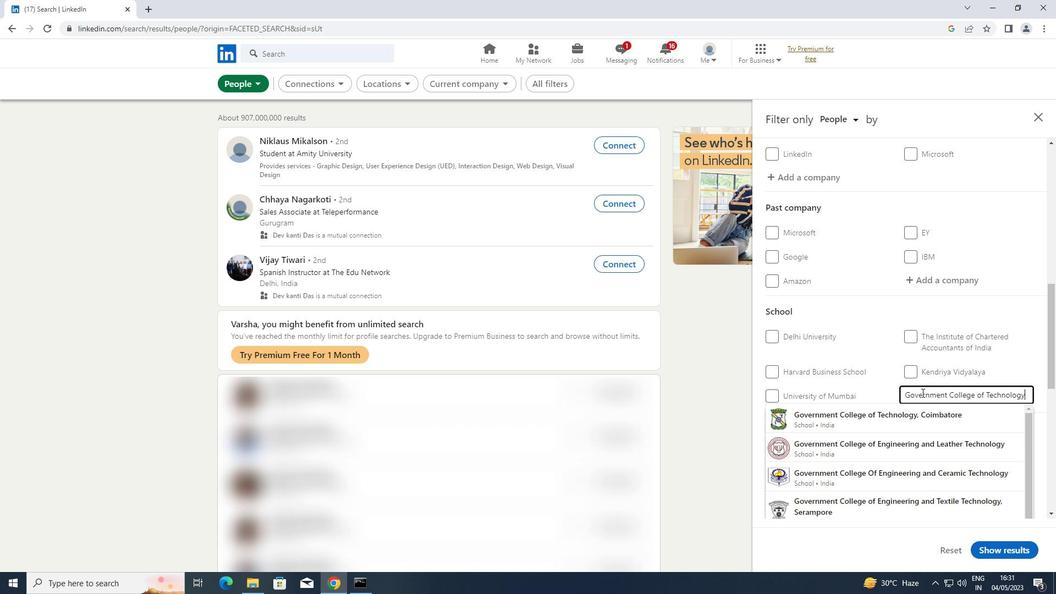 
Action: Mouse moved to (900, 407)
Screenshot: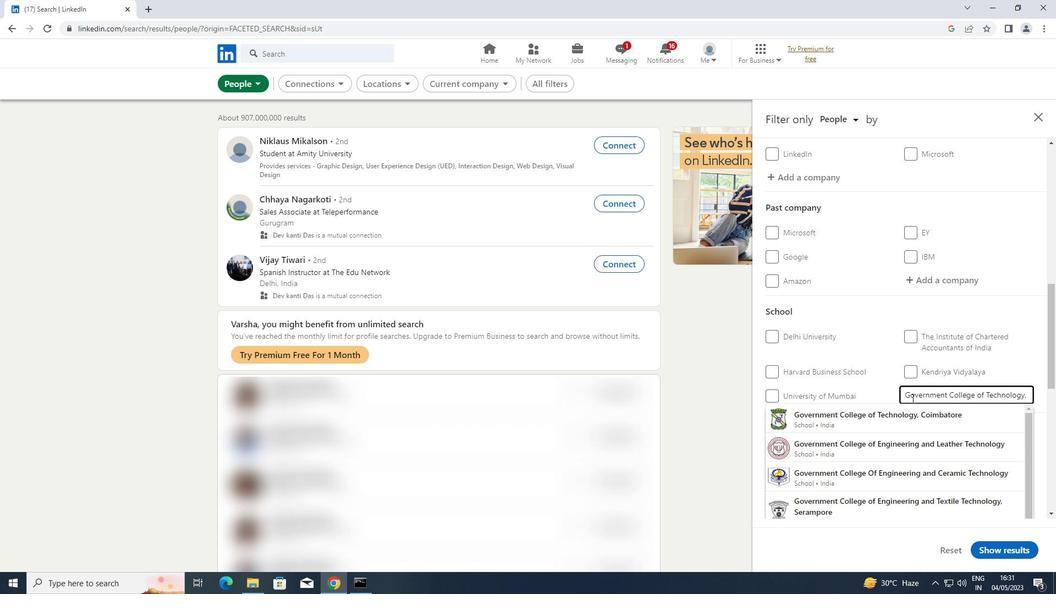 
Action: Mouse pressed left at (900, 407)
Screenshot: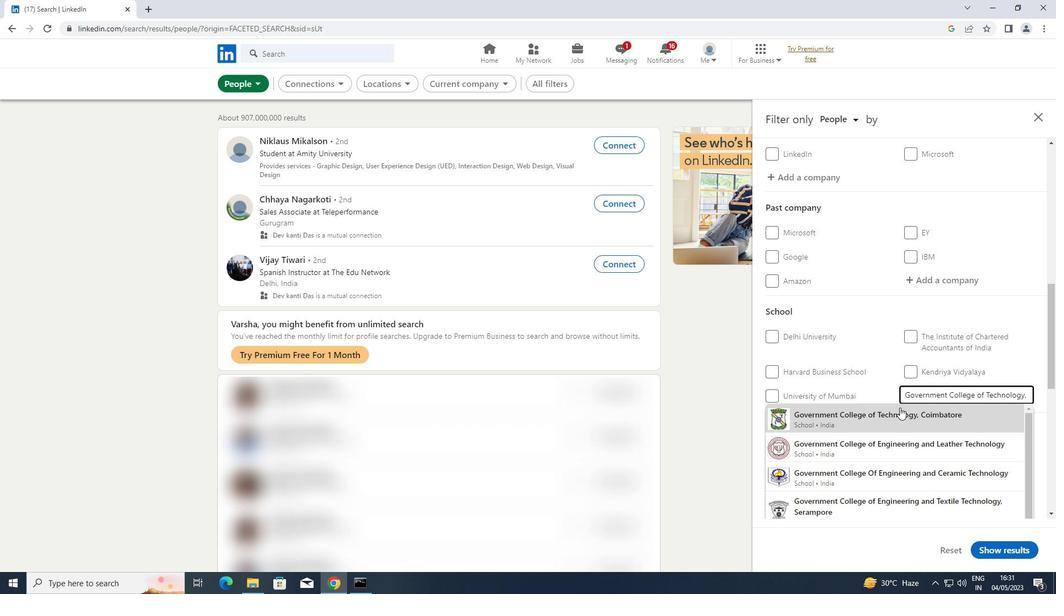 
Action: Mouse scrolled (900, 407) with delta (0, 0)
Screenshot: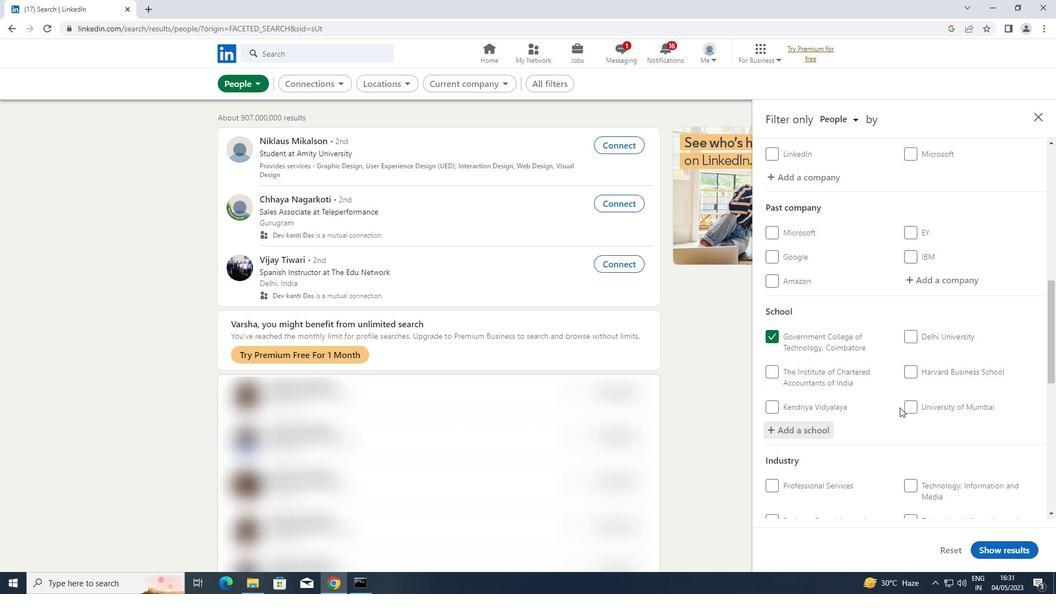 
Action: Mouse scrolled (900, 407) with delta (0, 0)
Screenshot: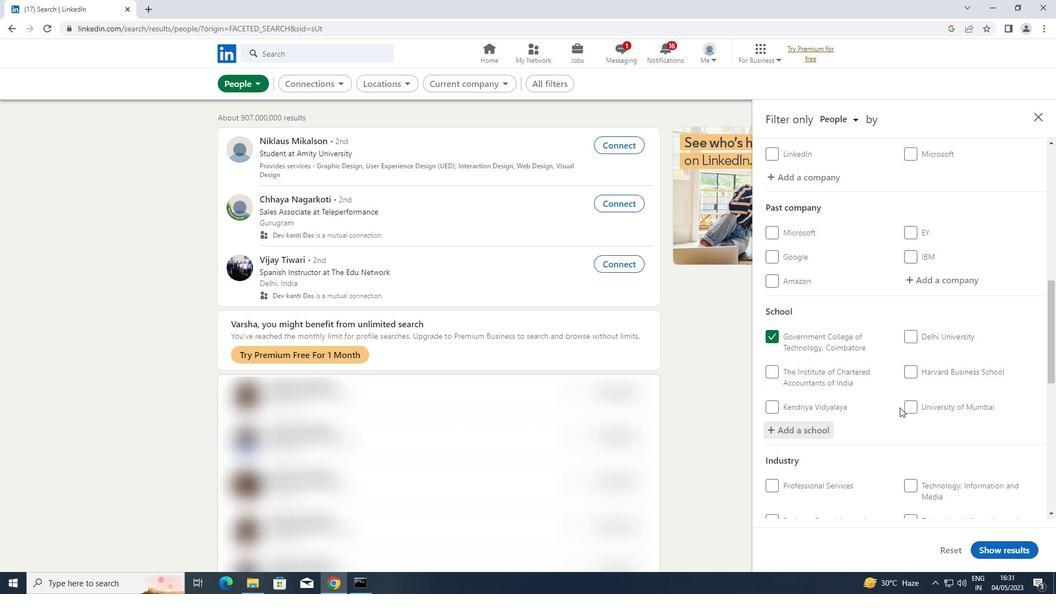 
Action: Mouse scrolled (900, 407) with delta (0, 0)
Screenshot: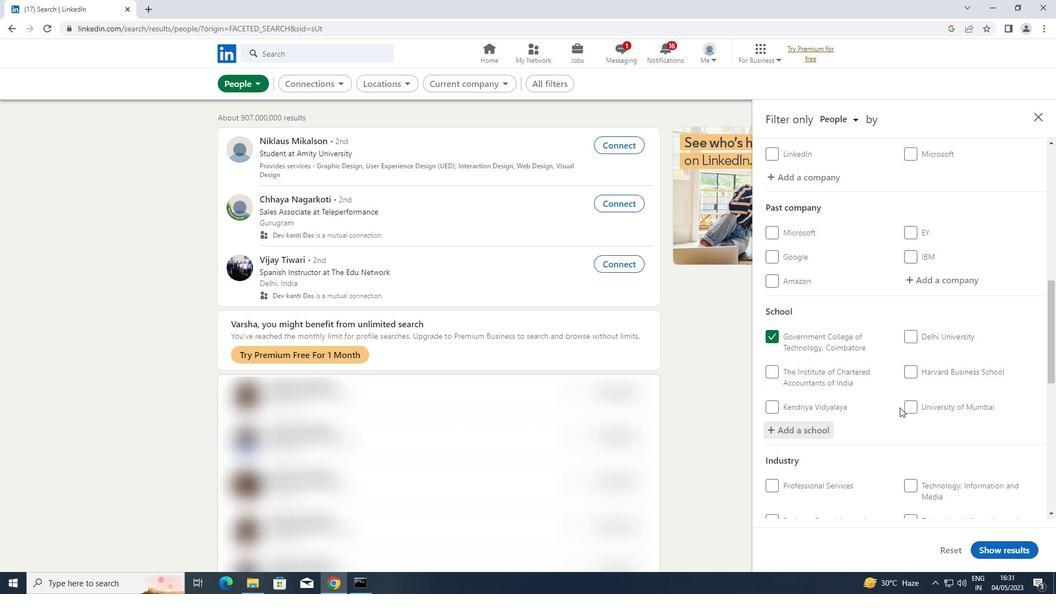 
Action: Mouse scrolled (900, 407) with delta (0, 0)
Screenshot: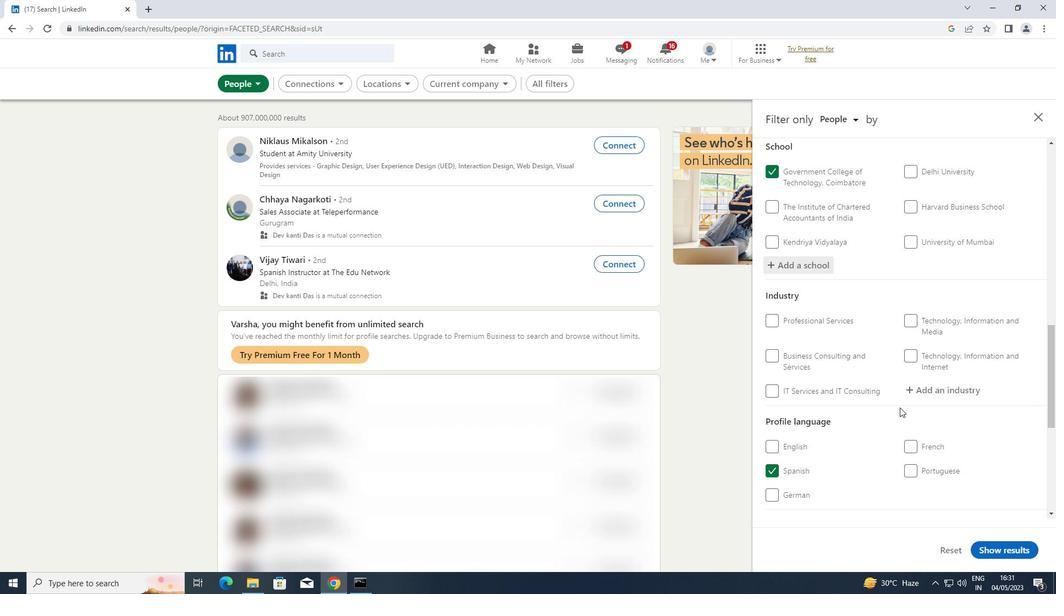 
Action: Mouse moved to (962, 338)
Screenshot: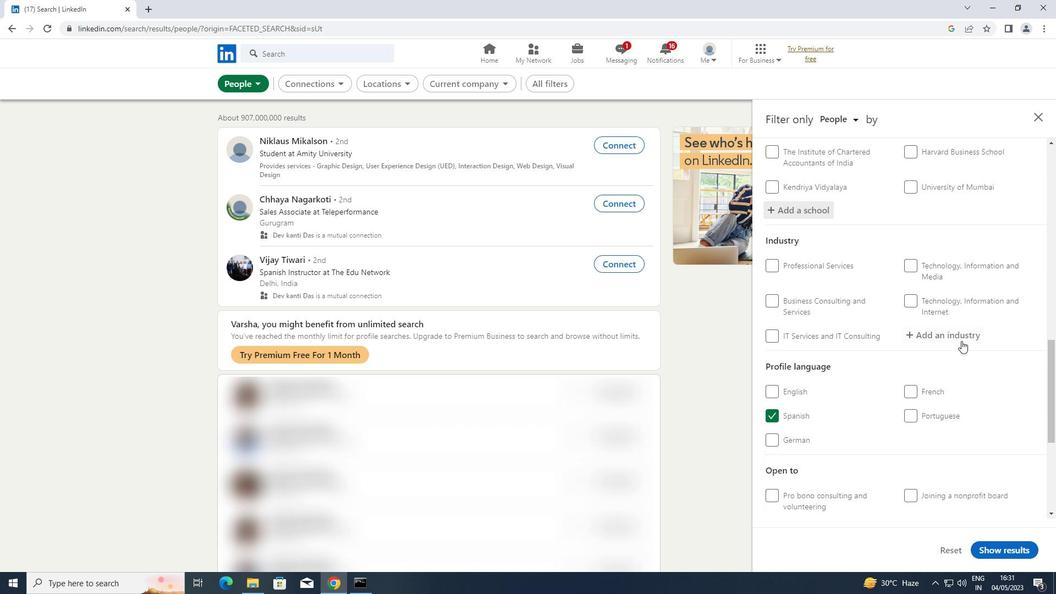 
Action: Mouse pressed left at (962, 338)
Screenshot: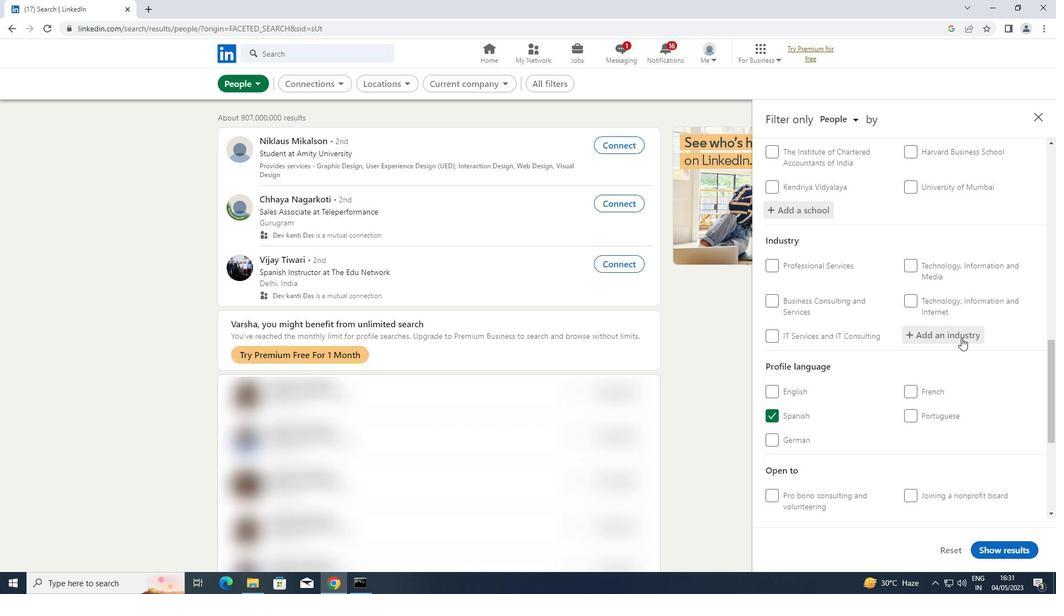 
Action: Key pressed <Key.shift>RENEWABLE
Screenshot: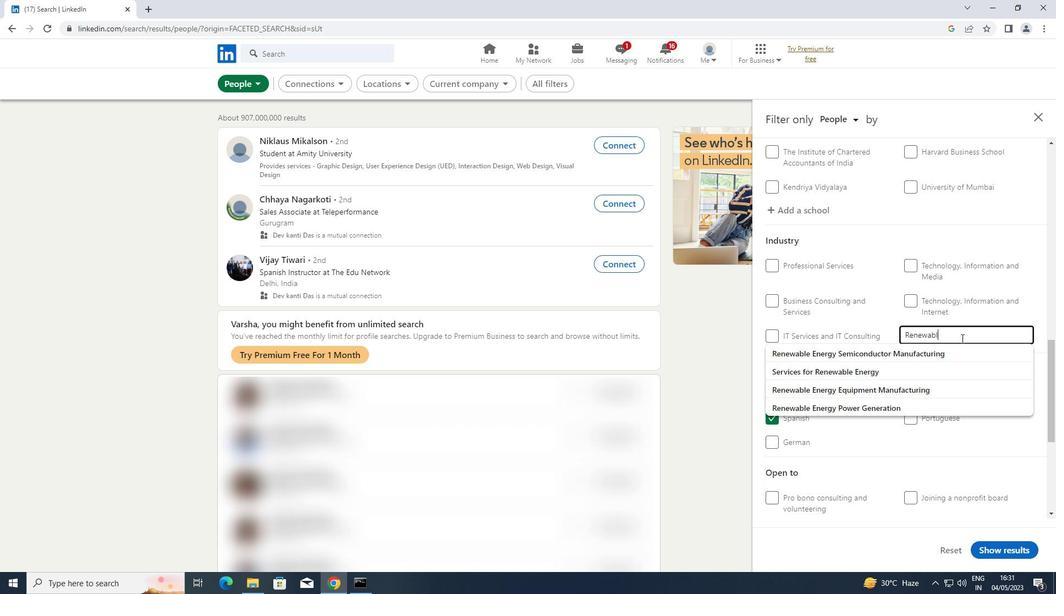 
Action: Mouse moved to (875, 358)
Screenshot: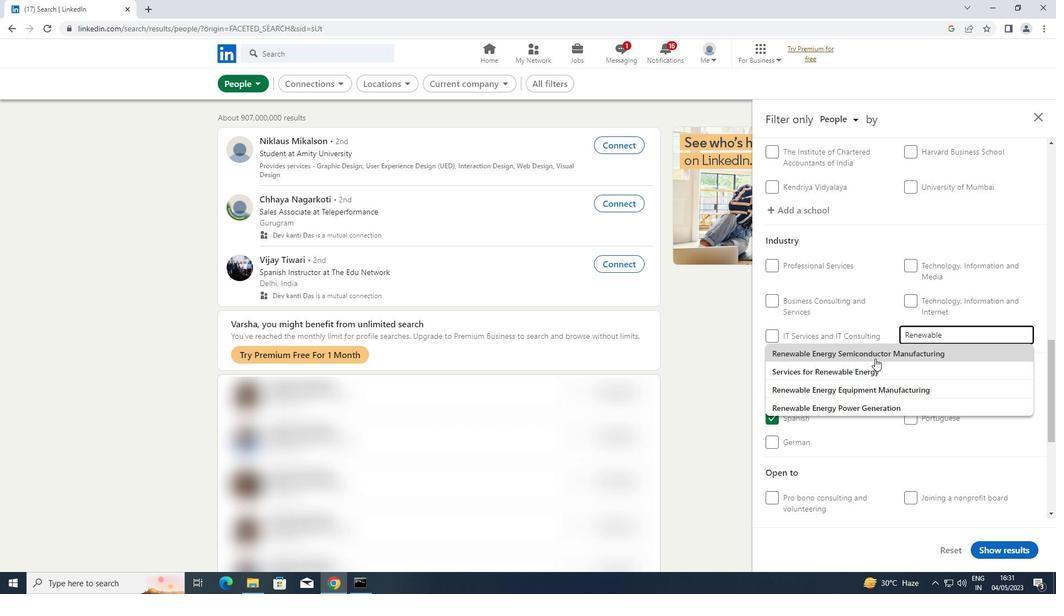 
Action: Mouse pressed left at (875, 358)
Screenshot: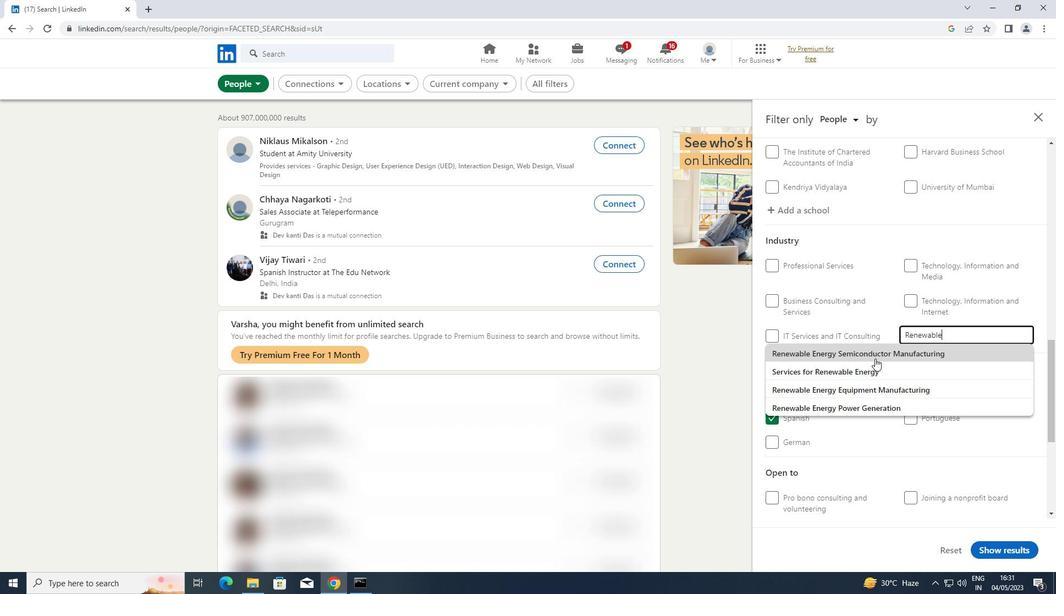 
Action: Mouse scrolled (875, 358) with delta (0, 0)
Screenshot: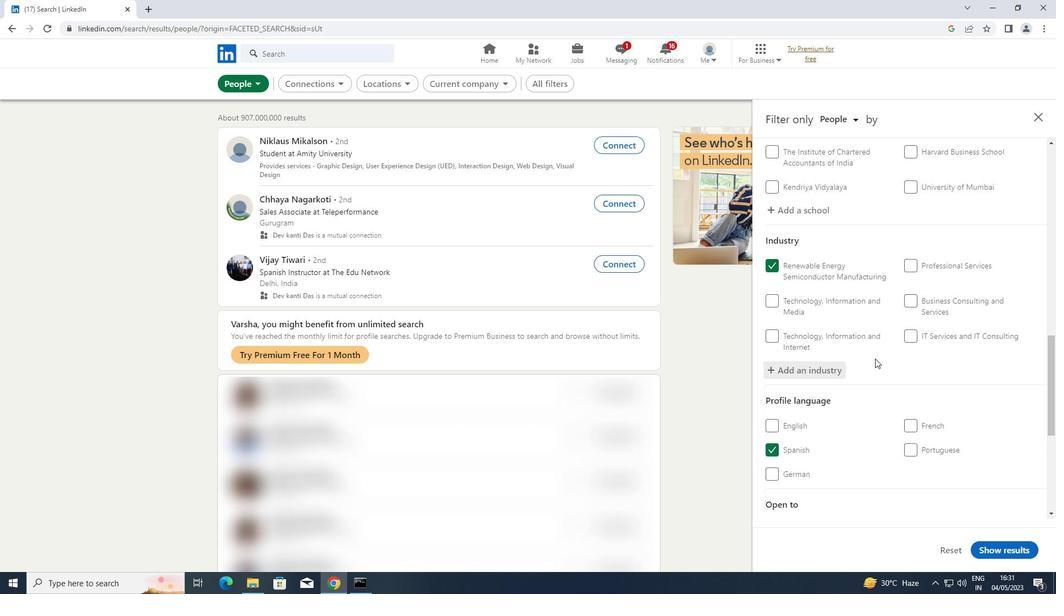 
Action: Mouse scrolled (875, 358) with delta (0, 0)
Screenshot: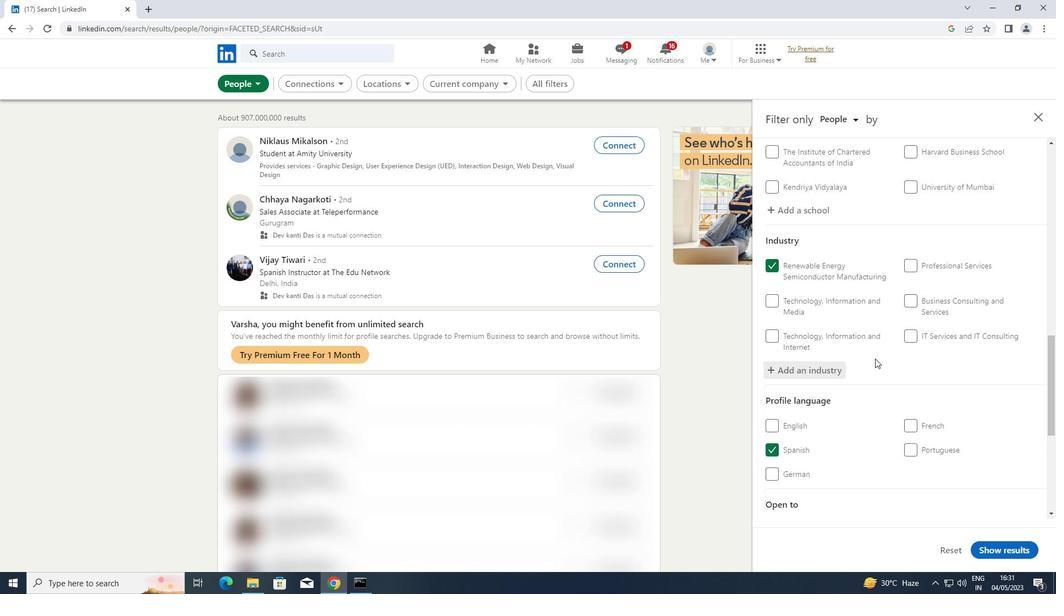 
Action: Mouse scrolled (875, 358) with delta (0, 0)
Screenshot: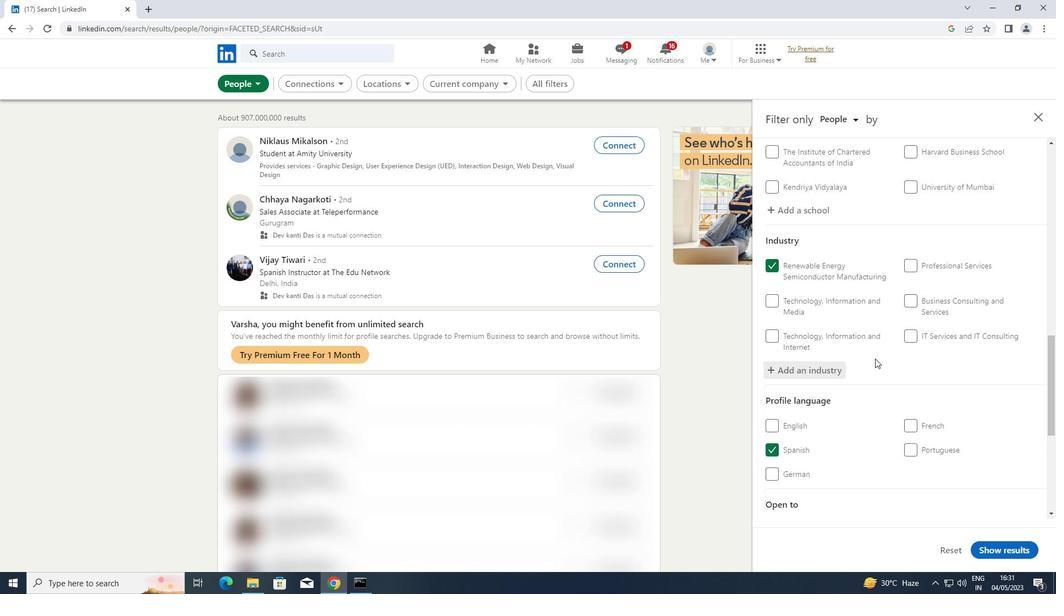 
Action: Mouse moved to (940, 478)
Screenshot: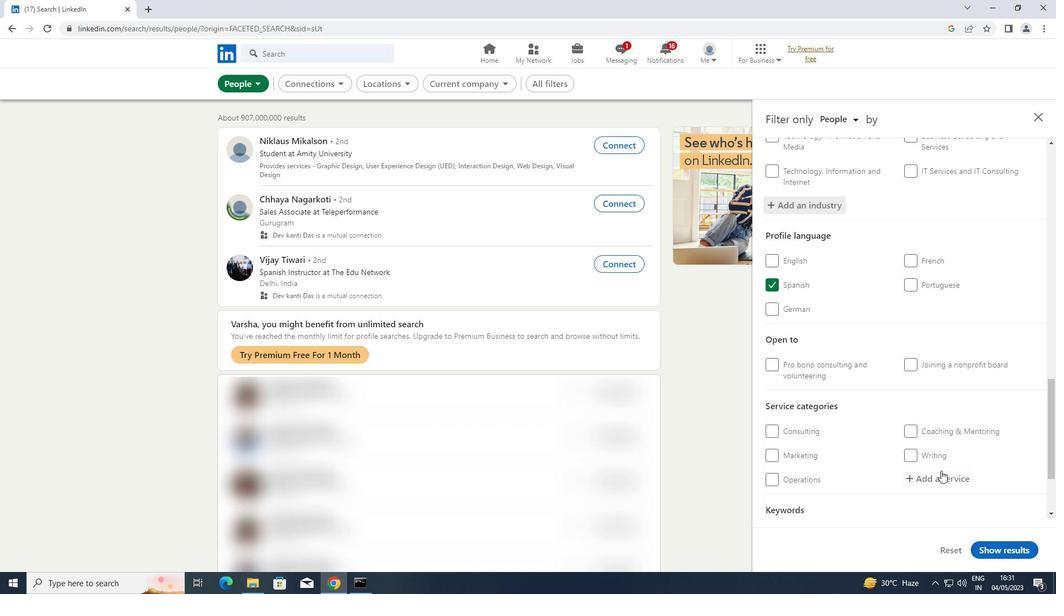 
Action: Mouse pressed left at (940, 478)
Screenshot: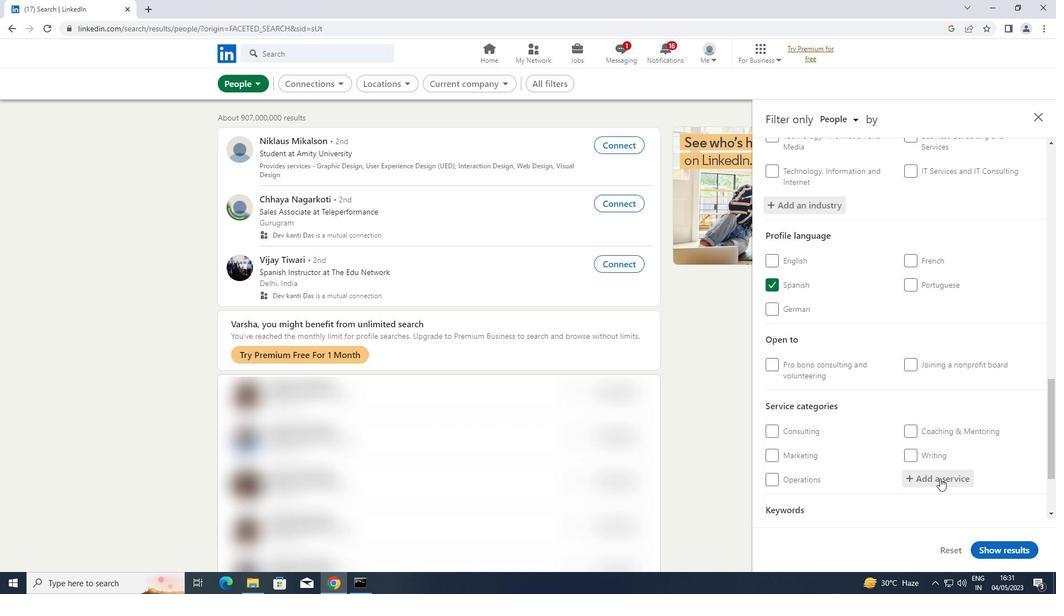 
Action: Key pressed <Key.shift>HOME<Key.space>
Screenshot: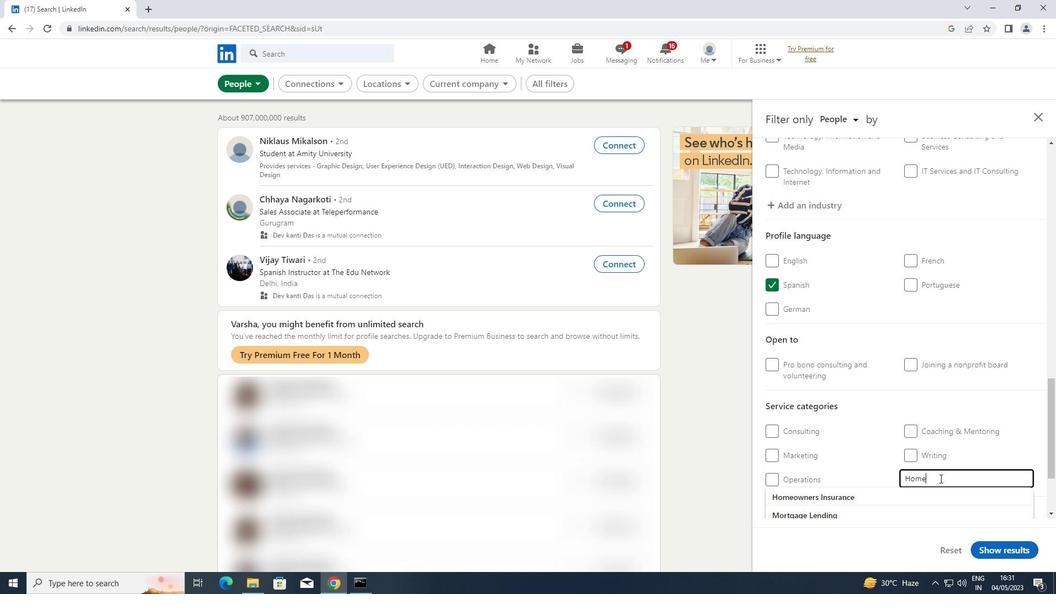 
Action: Mouse moved to (853, 514)
Screenshot: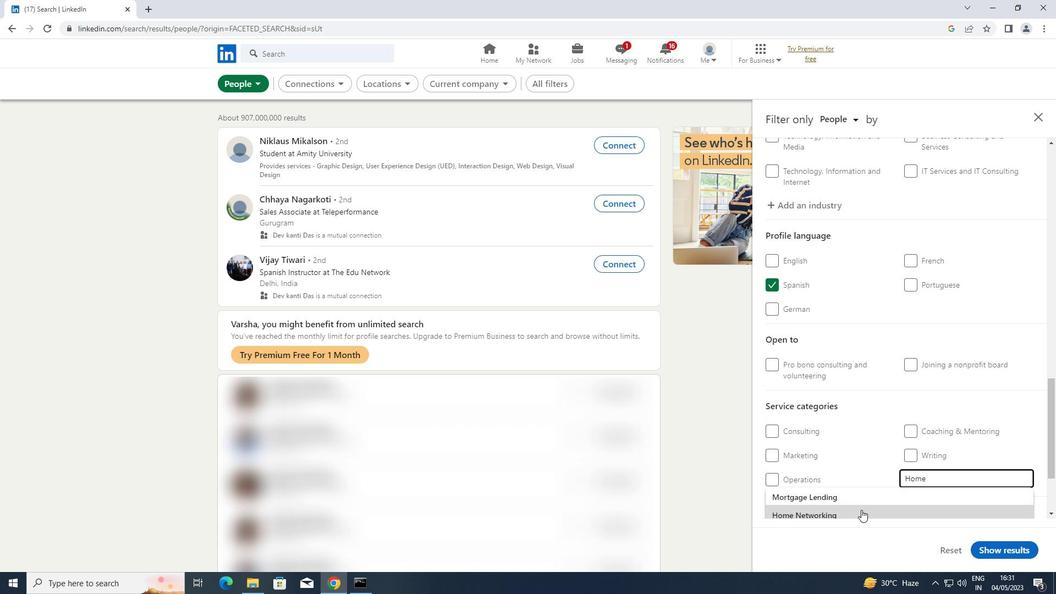 
Action: Mouse pressed left at (853, 514)
Screenshot: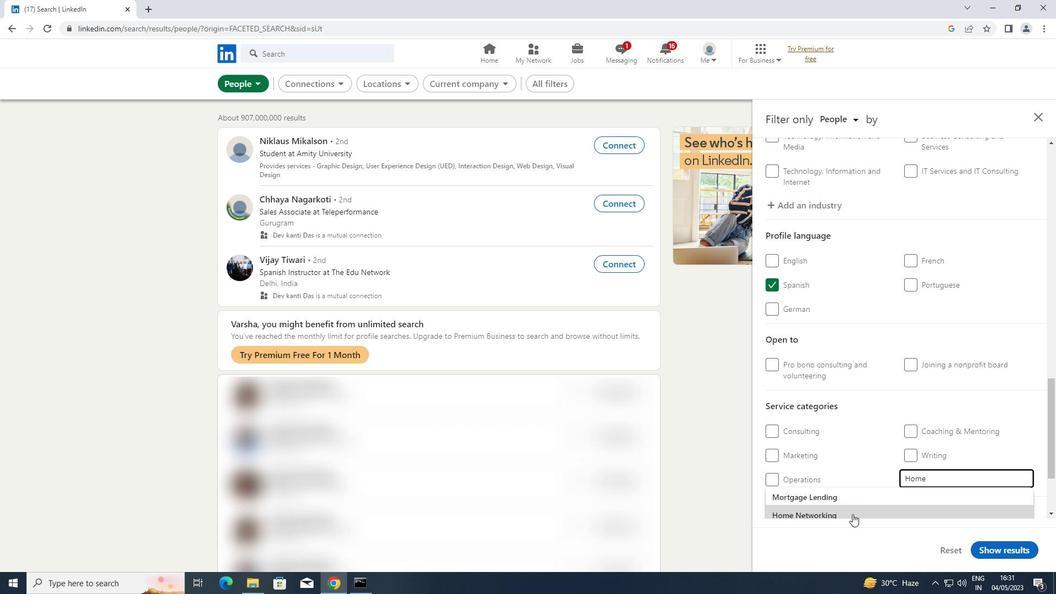 
Action: Mouse moved to (884, 453)
Screenshot: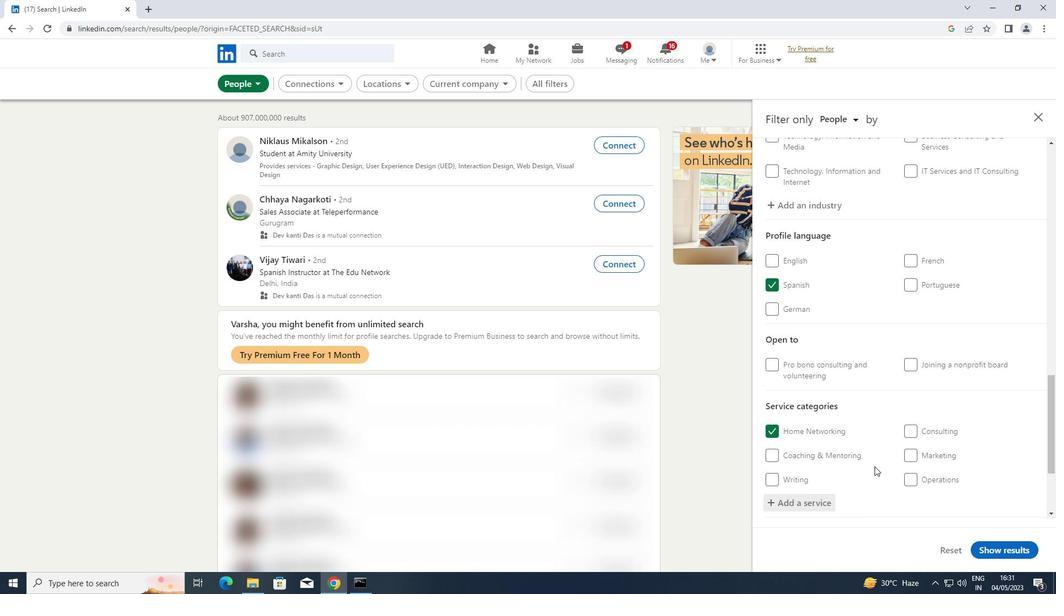 
Action: Mouse scrolled (884, 453) with delta (0, 0)
Screenshot: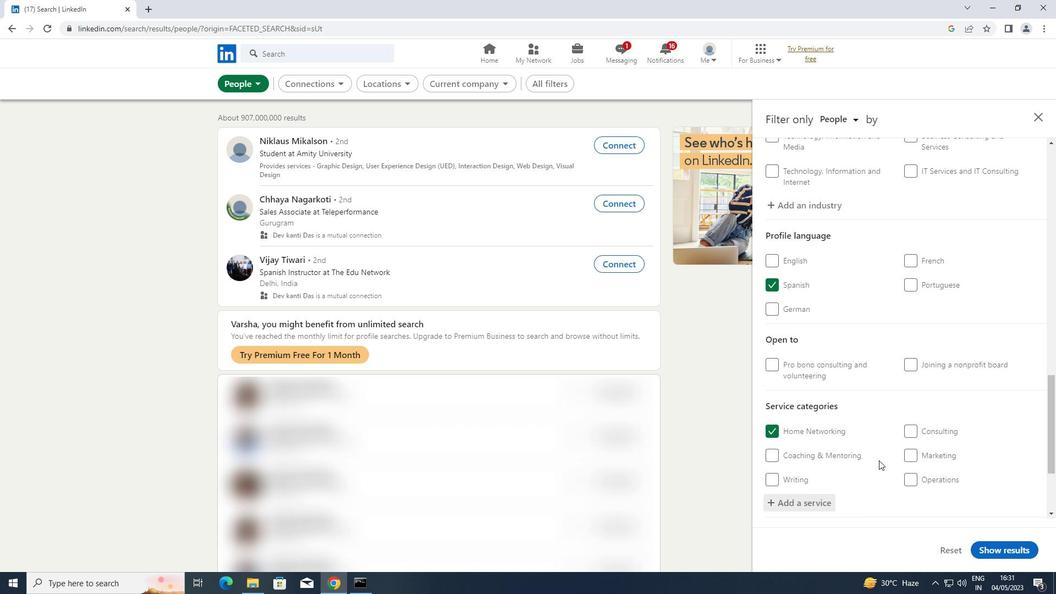 
Action: Mouse scrolled (884, 453) with delta (0, 0)
Screenshot: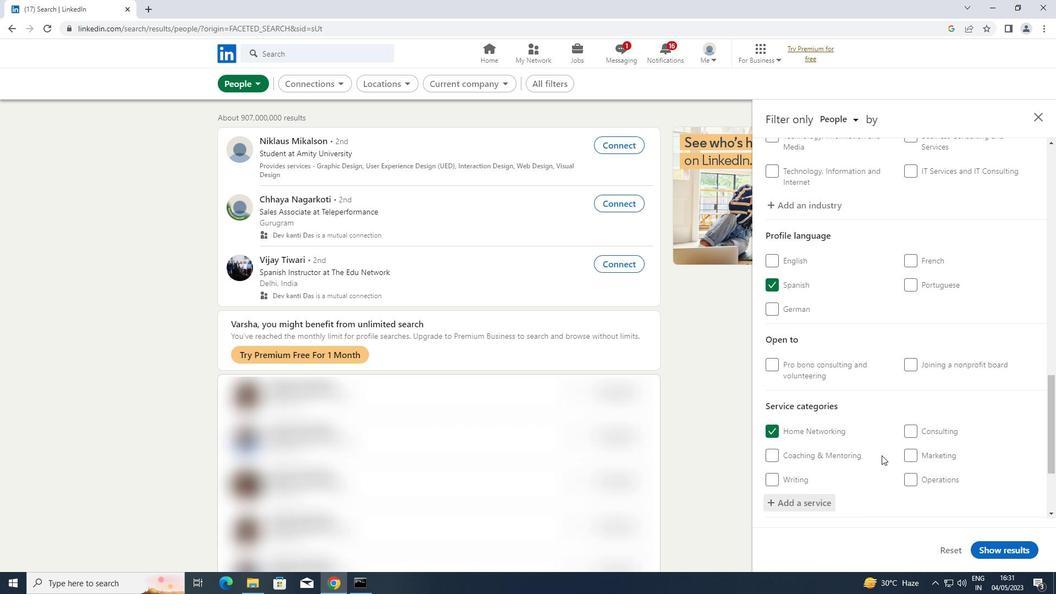 
Action: Mouse scrolled (884, 453) with delta (0, 0)
Screenshot: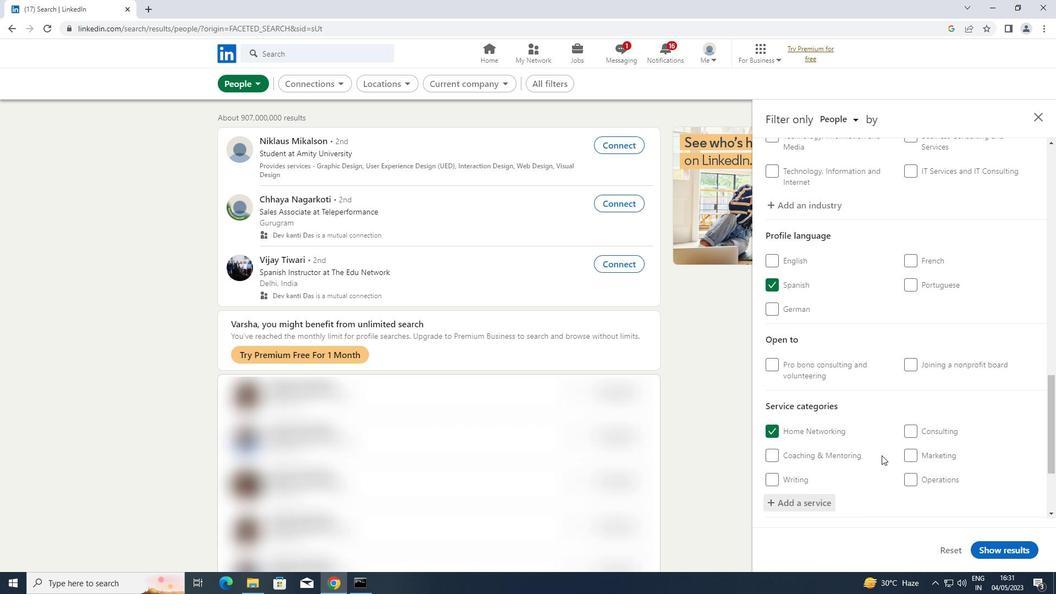 
Action: Mouse scrolled (884, 453) with delta (0, 0)
Screenshot: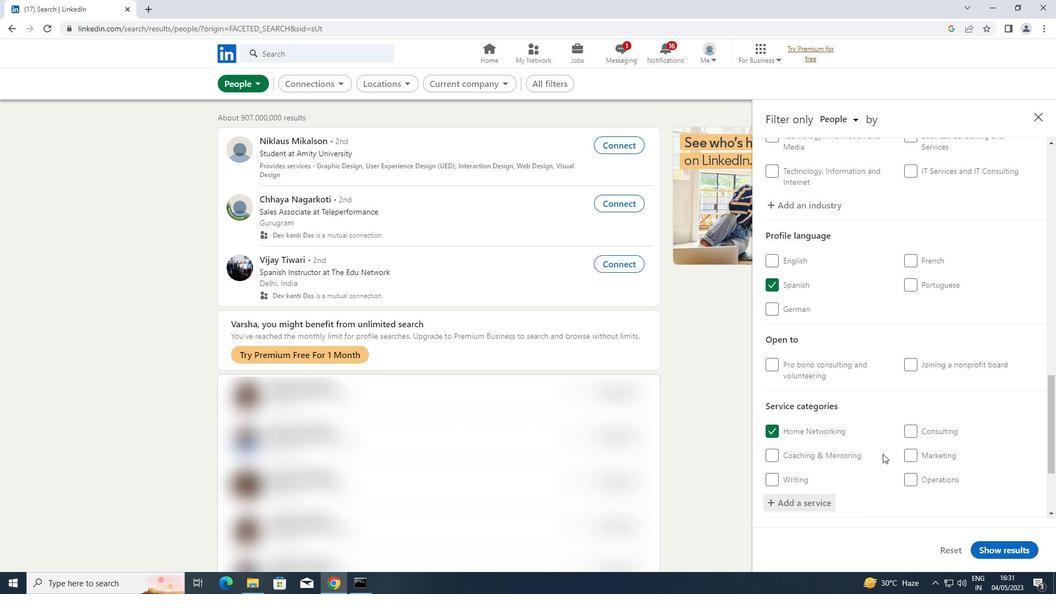 
Action: Mouse moved to (835, 471)
Screenshot: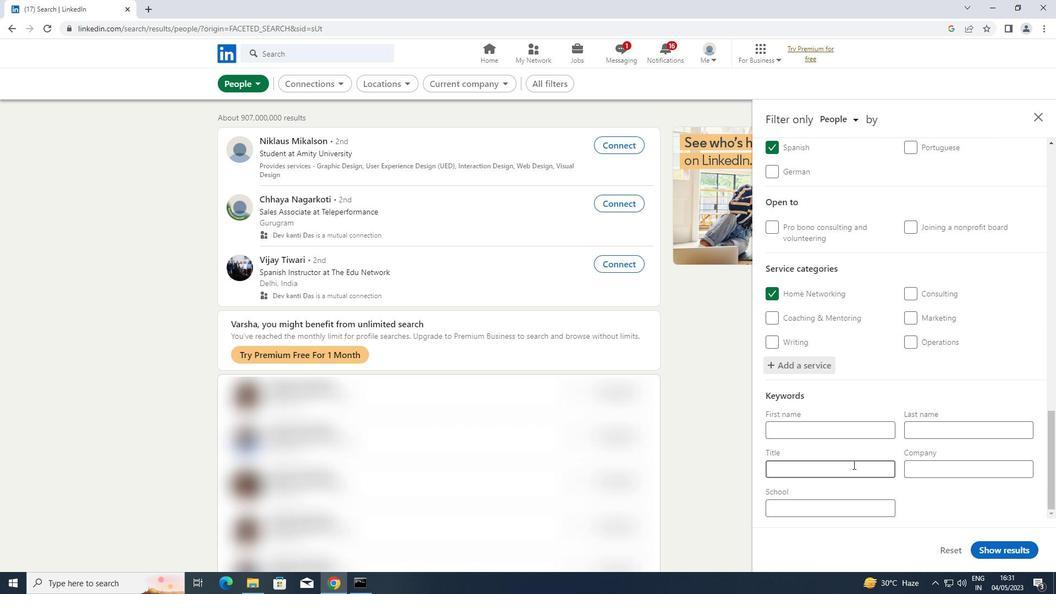 
Action: Mouse pressed left at (835, 471)
Screenshot: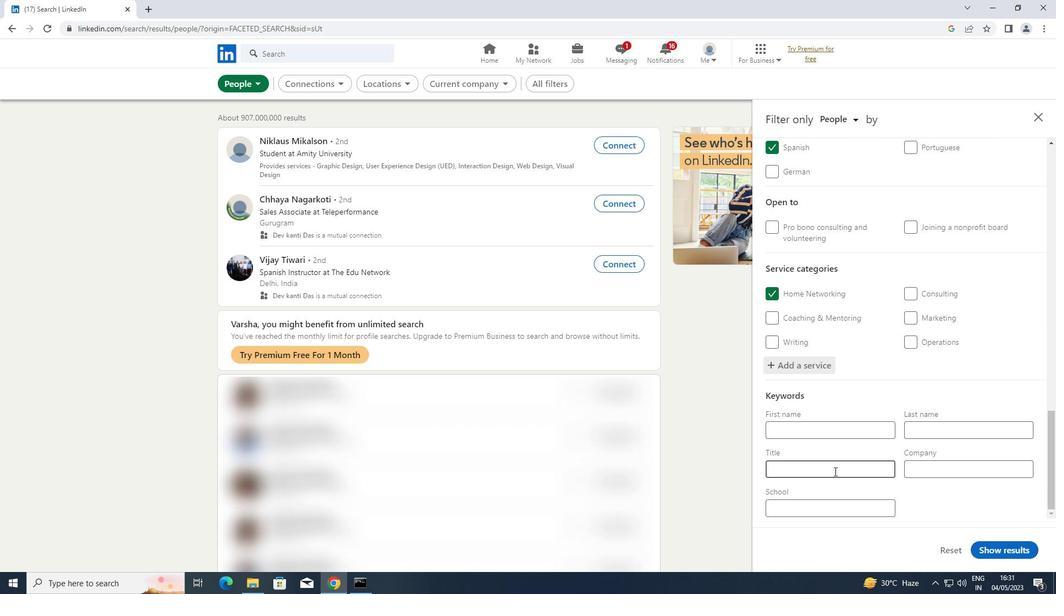 
Action: Key pressed <Key.shift>HOTEL<Key.space><Key.shift>MANAGER
Screenshot: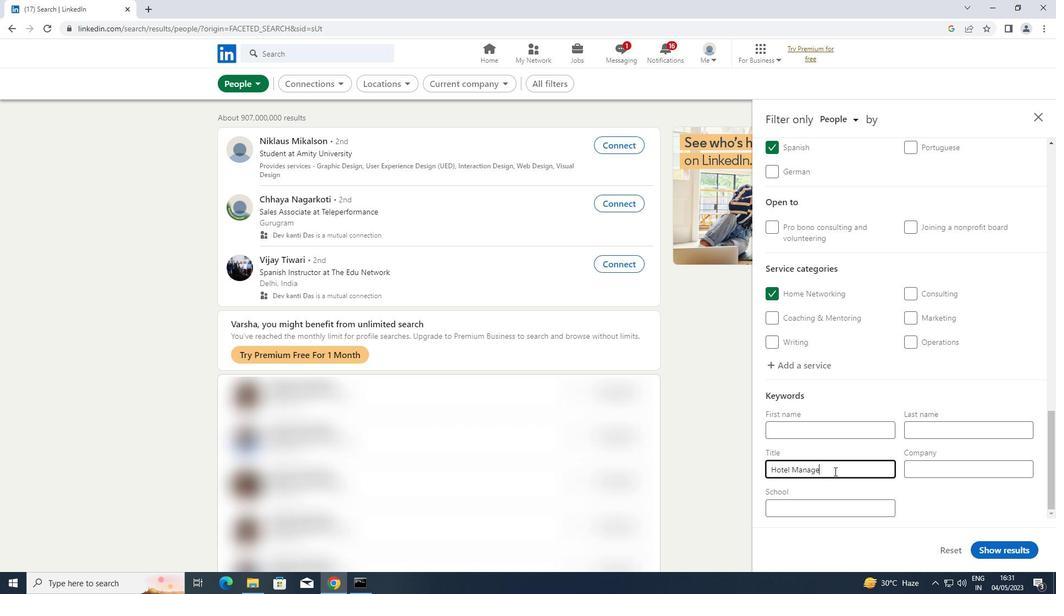 
Action: Mouse moved to (1021, 555)
Screenshot: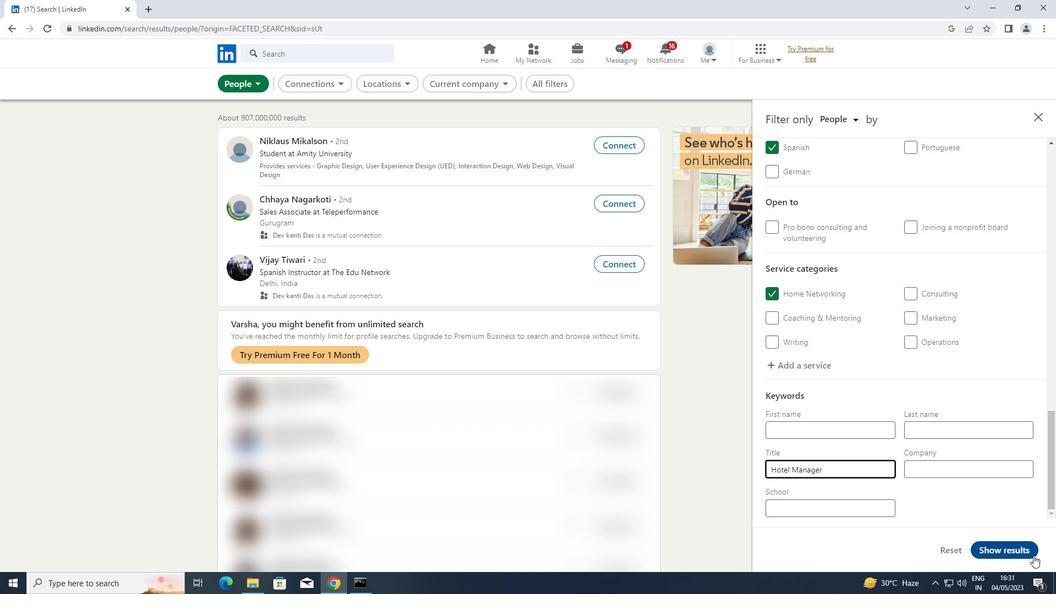 
Action: Mouse pressed left at (1021, 555)
Screenshot: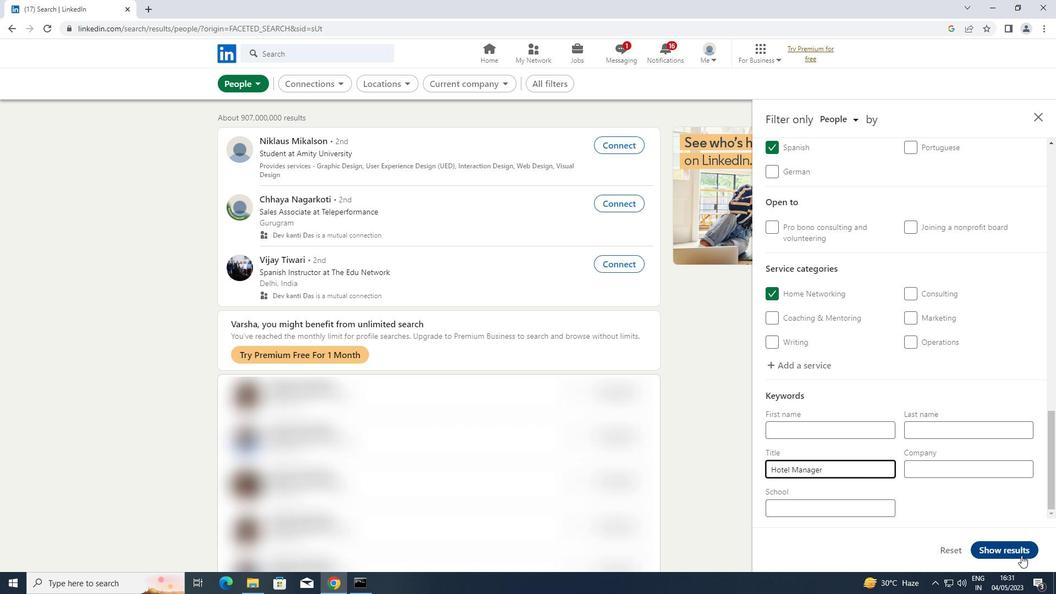 
